 Task: Look for space in Quwaysinā, Egypt from 6th June, 2023 to 8th June, 2023 for 2 adults in price range Rs.7000 to Rs.12000. Place can be private room with 1  bedroom having 2 beds and 1 bathroom. Property type can be house, flat, guest house. Booking option can be shelf check-in. Required host language is English.
Action: Mouse moved to (483, 92)
Screenshot: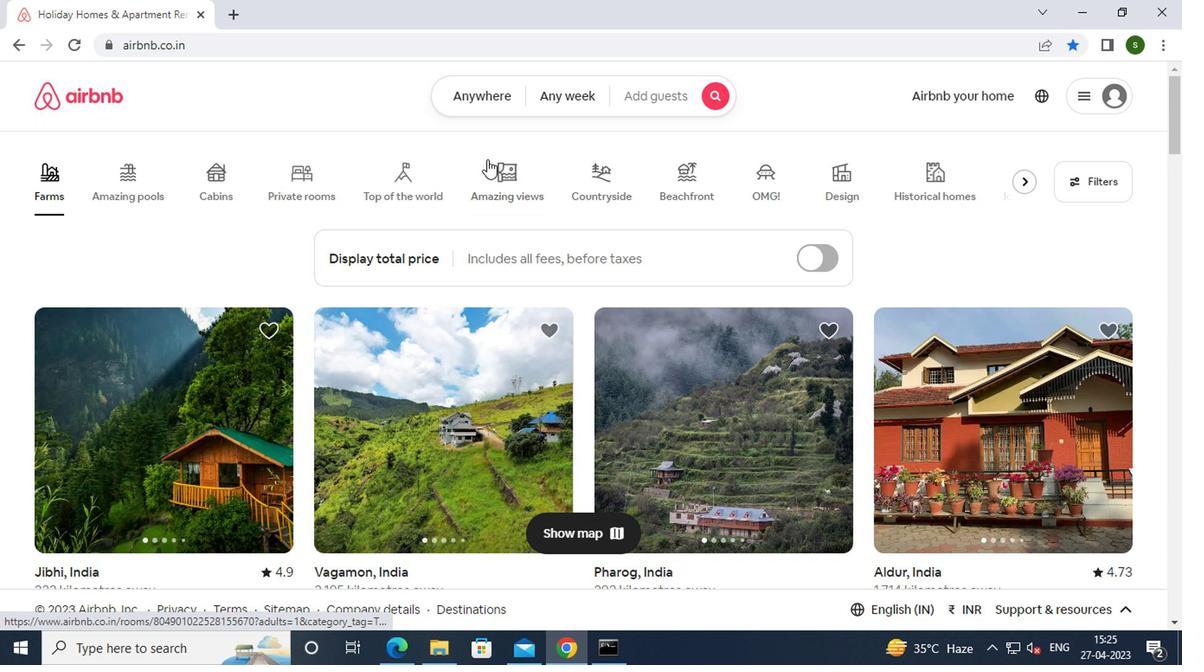 
Action: Mouse pressed left at (483, 92)
Screenshot: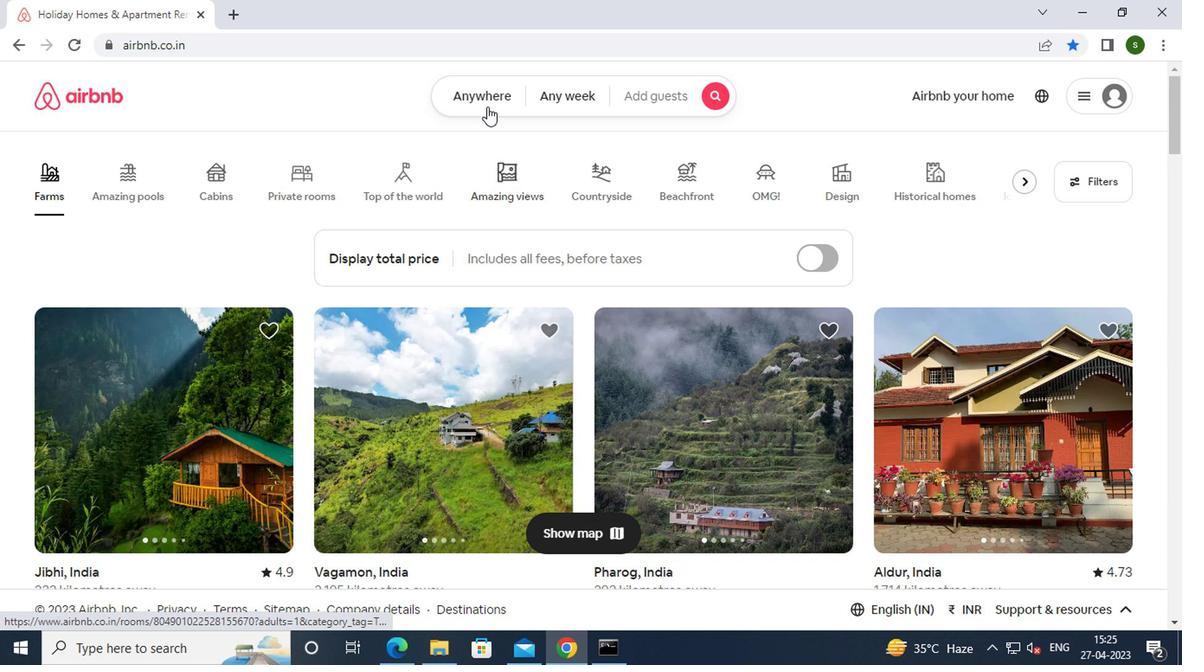 
Action: Mouse moved to (315, 157)
Screenshot: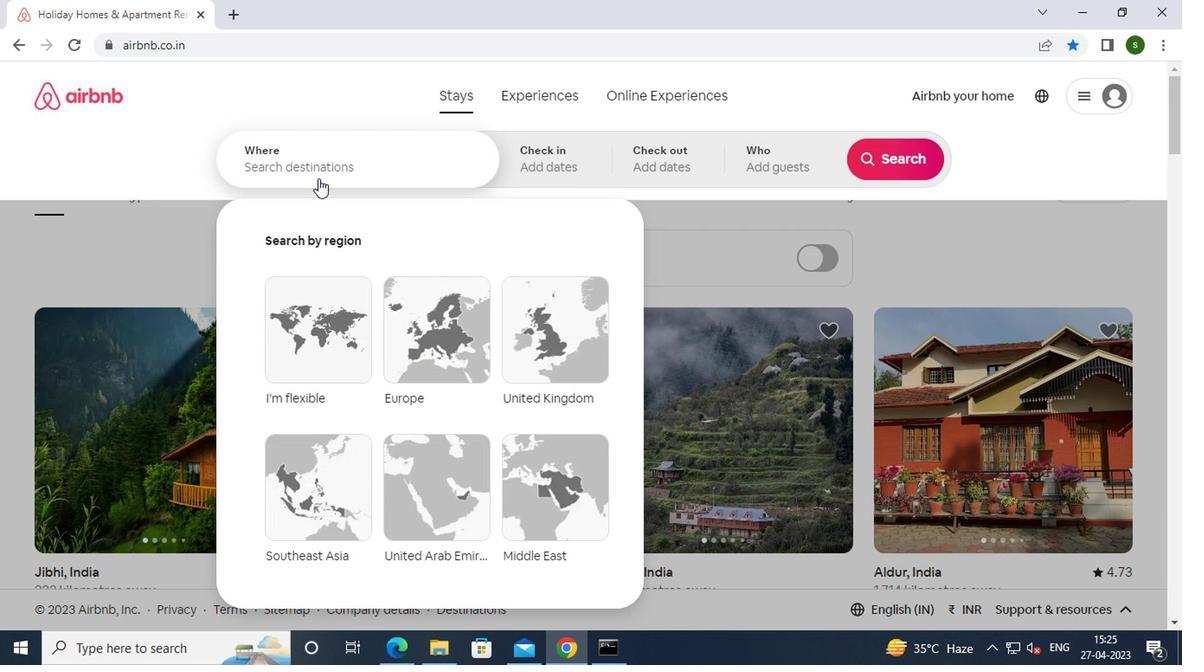 
Action: Mouse pressed left at (315, 157)
Screenshot: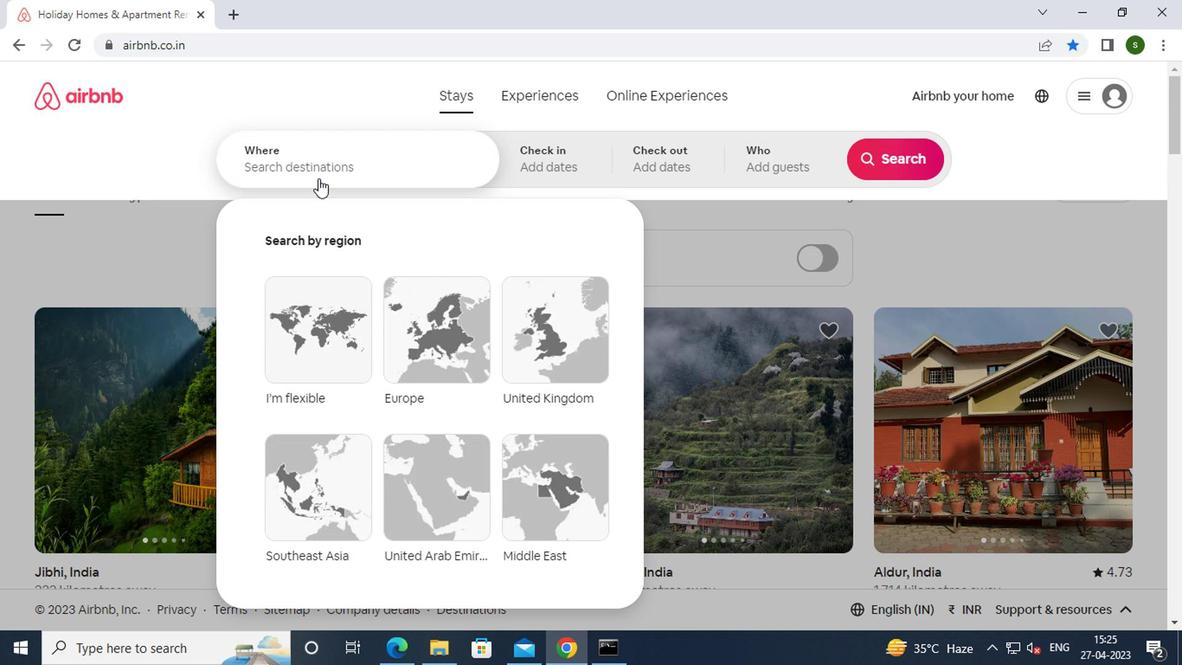 
Action: Key pressed q<Key.caps_lock>uwaysina,<Key.space><Key.caps_lock>e<Key.caps_lock>gypt<Key.enter>
Screenshot: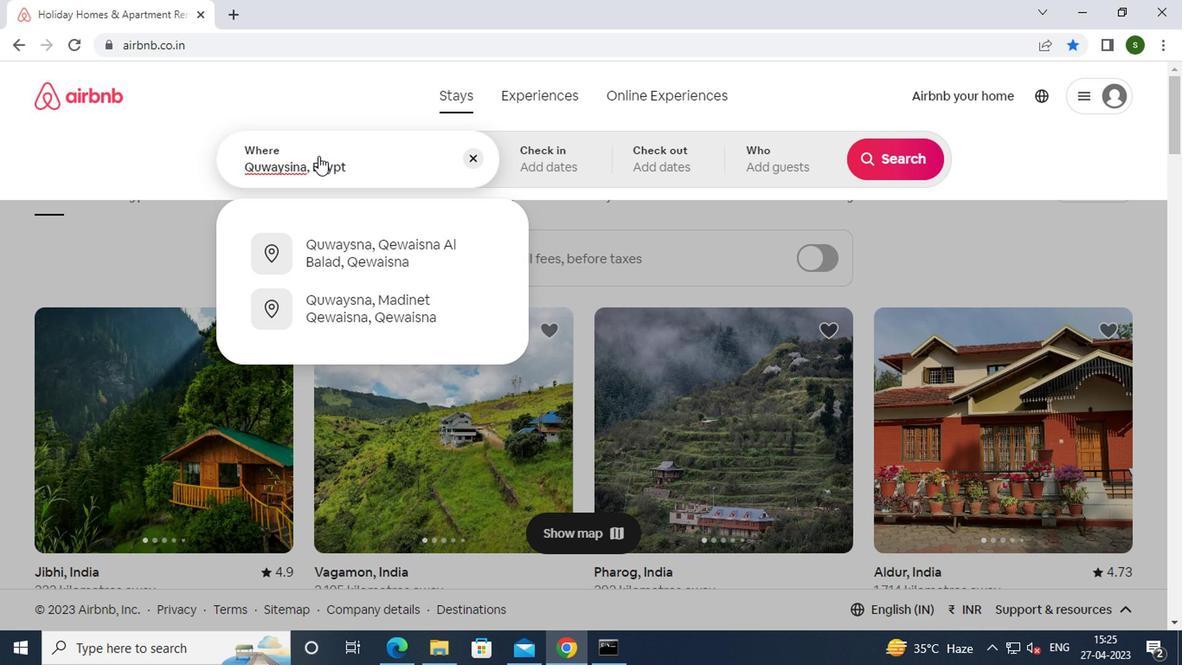 
Action: Mouse moved to (884, 298)
Screenshot: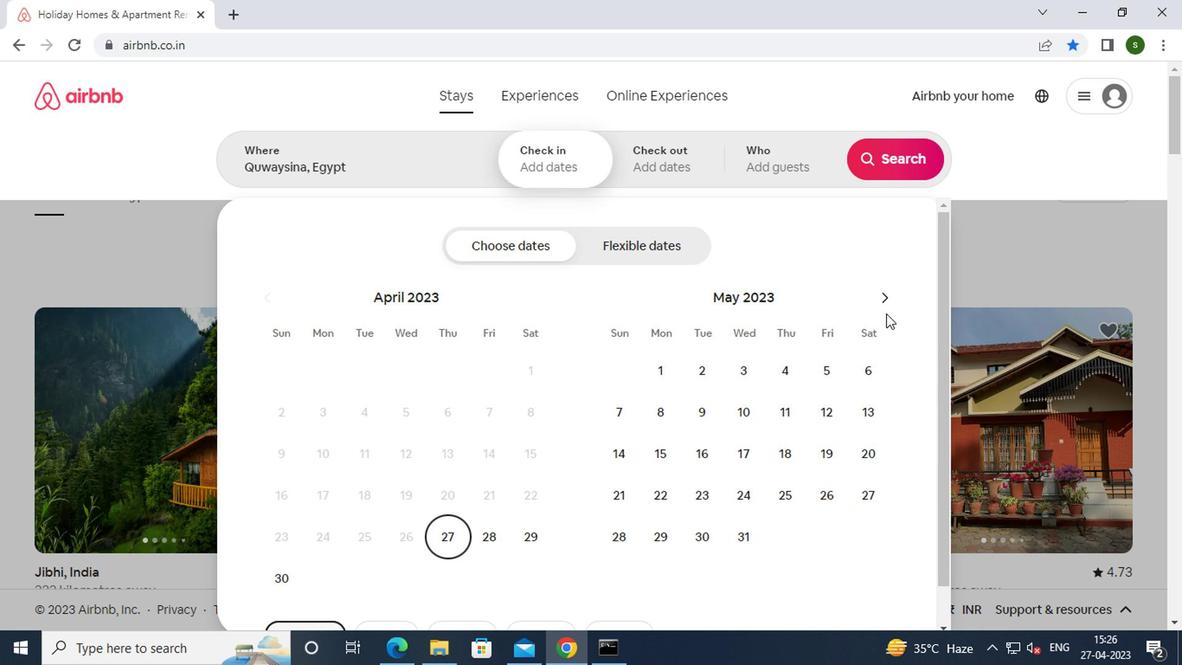 
Action: Mouse pressed left at (884, 298)
Screenshot: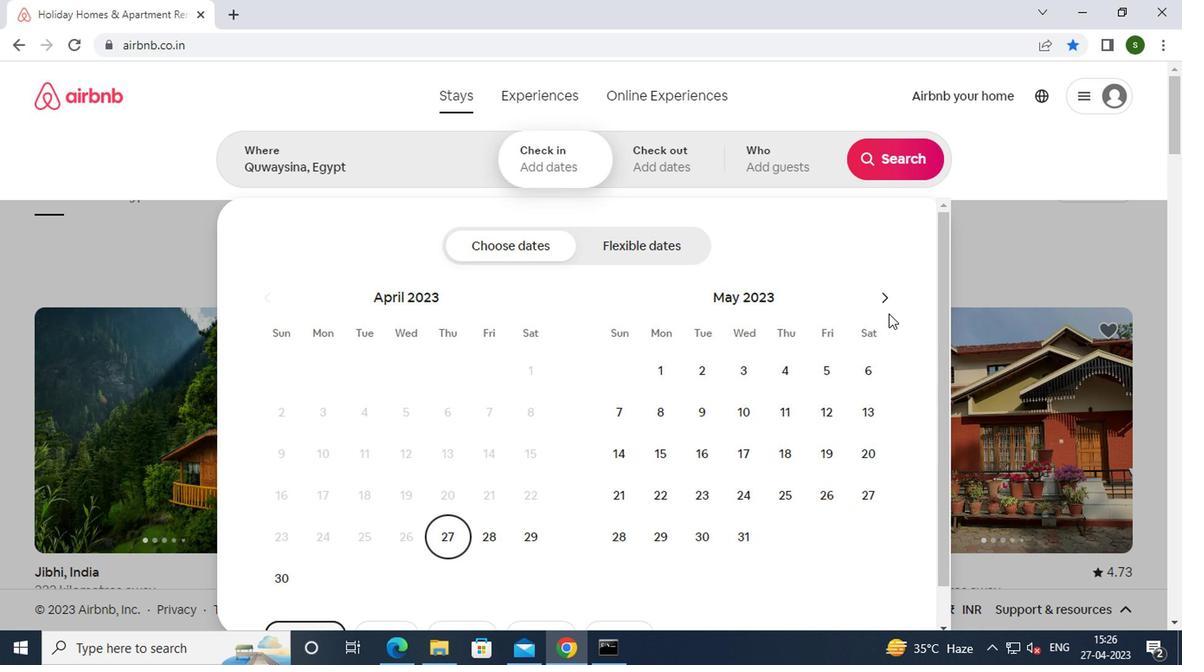 
Action: Mouse moved to (710, 409)
Screenshot: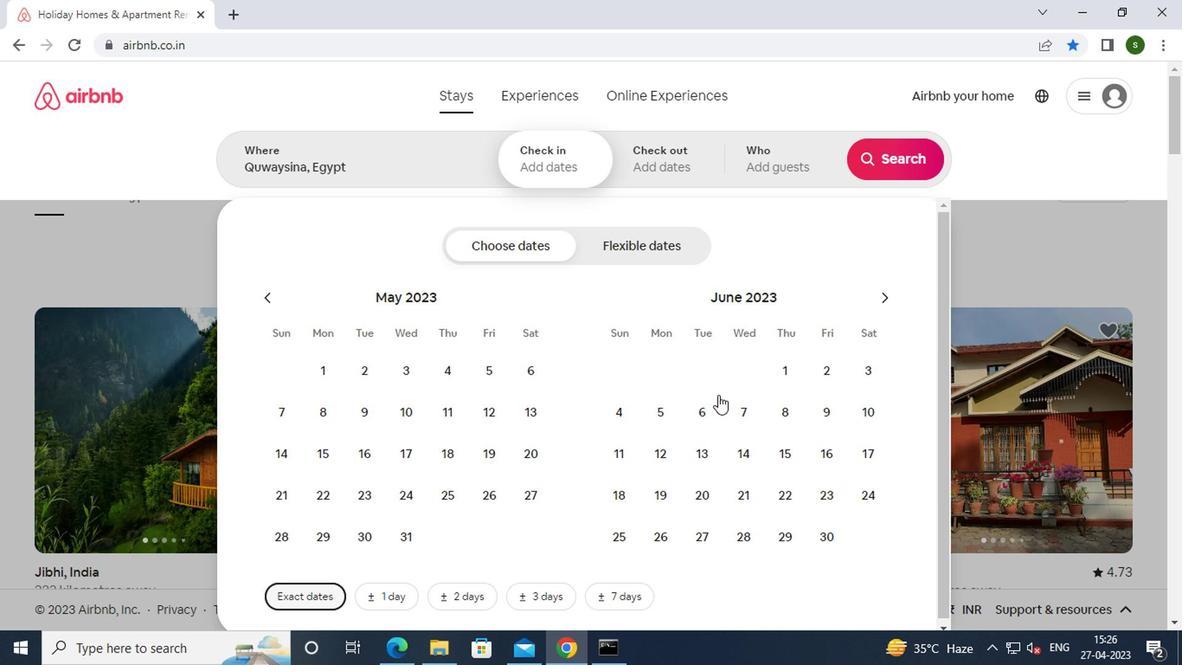
Action: Mouse pressed left at (710, 409)
Screenshot: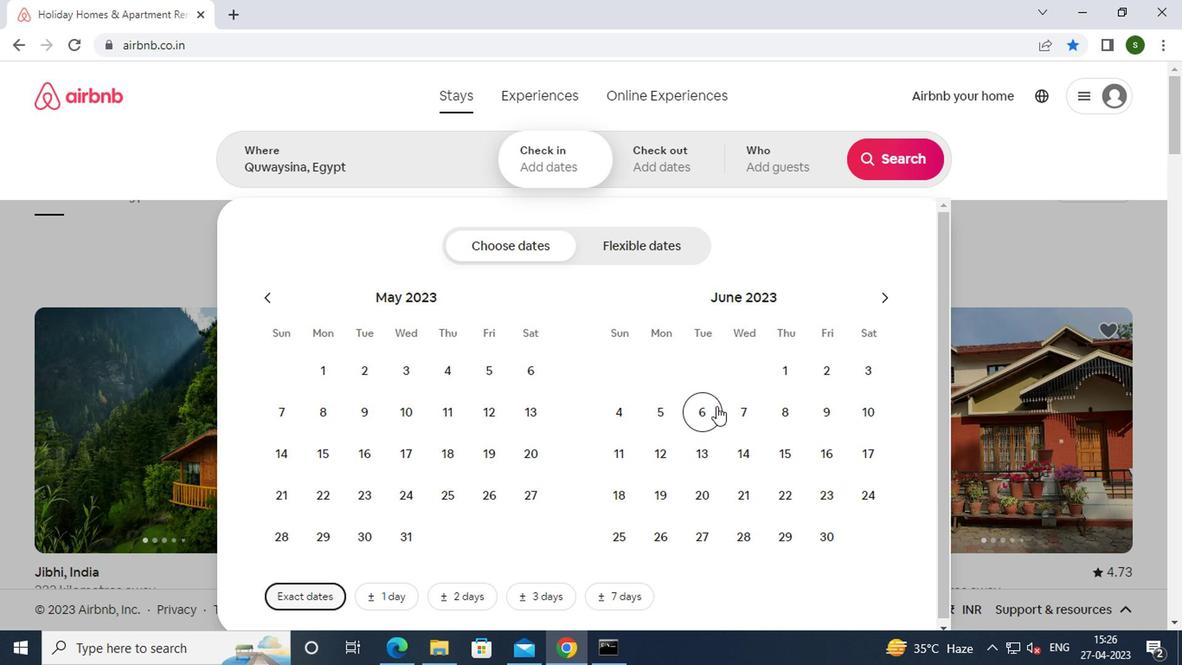 
Action: Mouse moved to (770, 416)
Screenshot: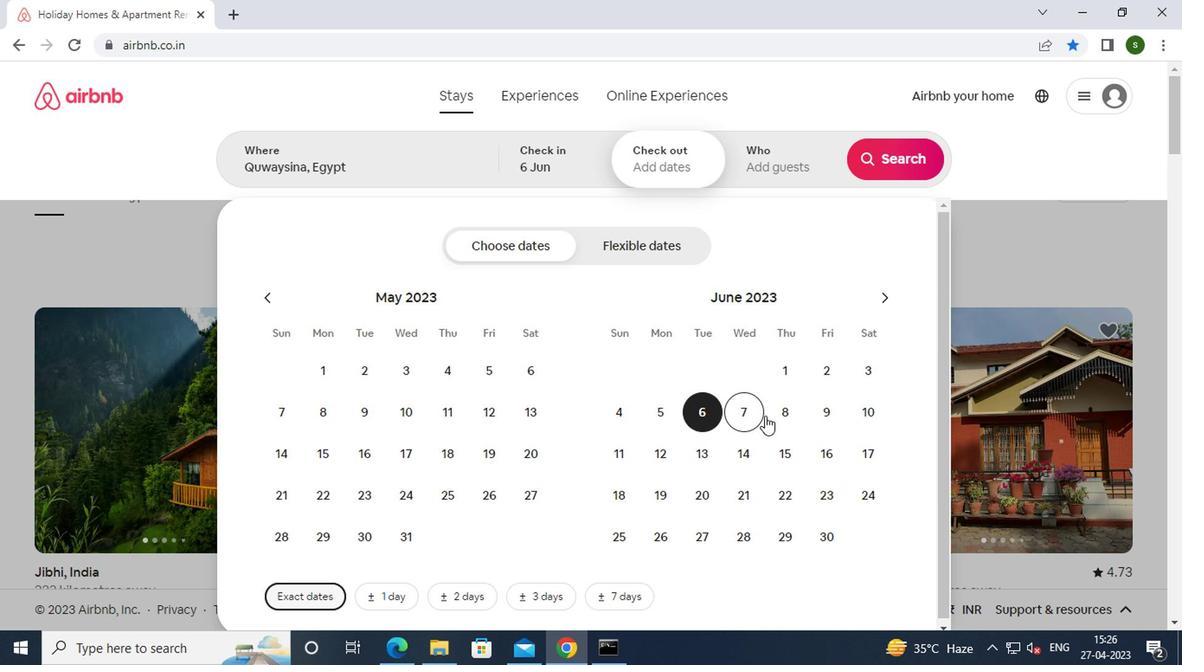 
Action: Mouse pressed left at (770, 416)
Screenshot: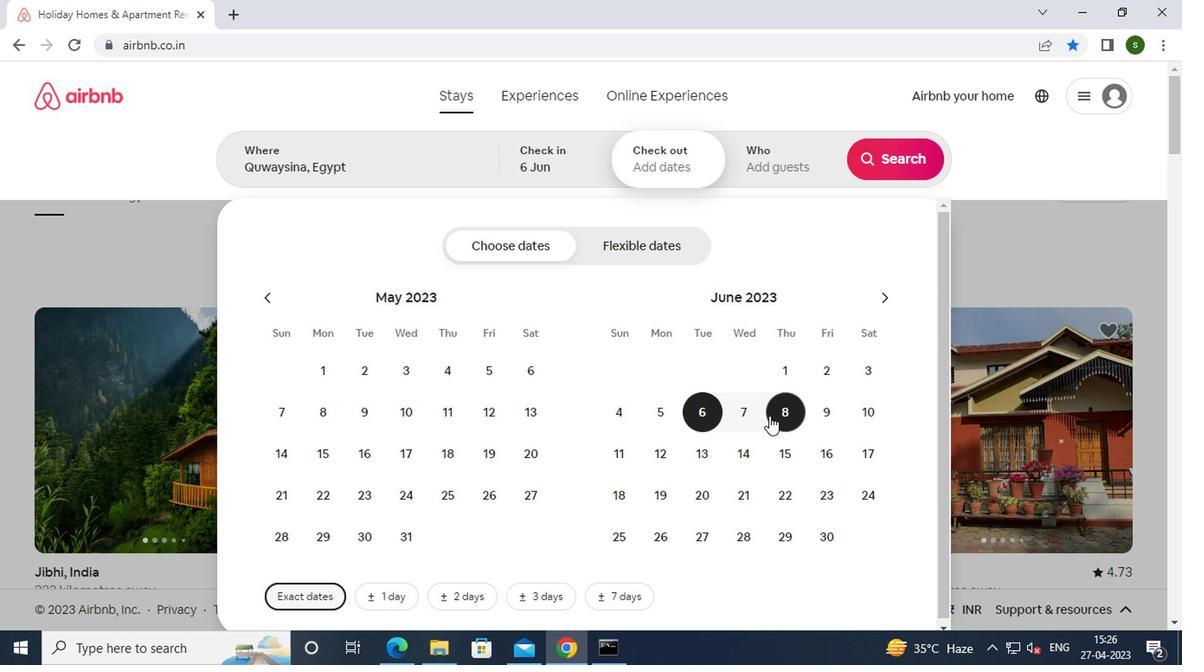 
Action: Mouse moved to (783, 160)
Screenshot: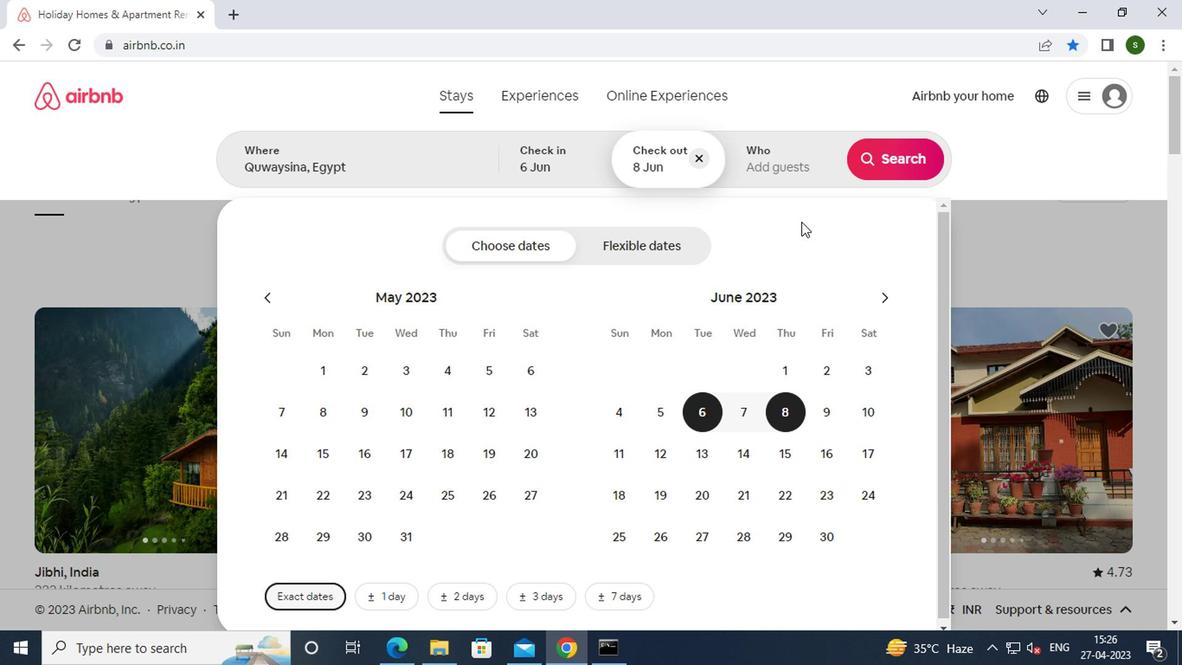 
Action: Mouse pressed left at (783, 160)
Screenshot: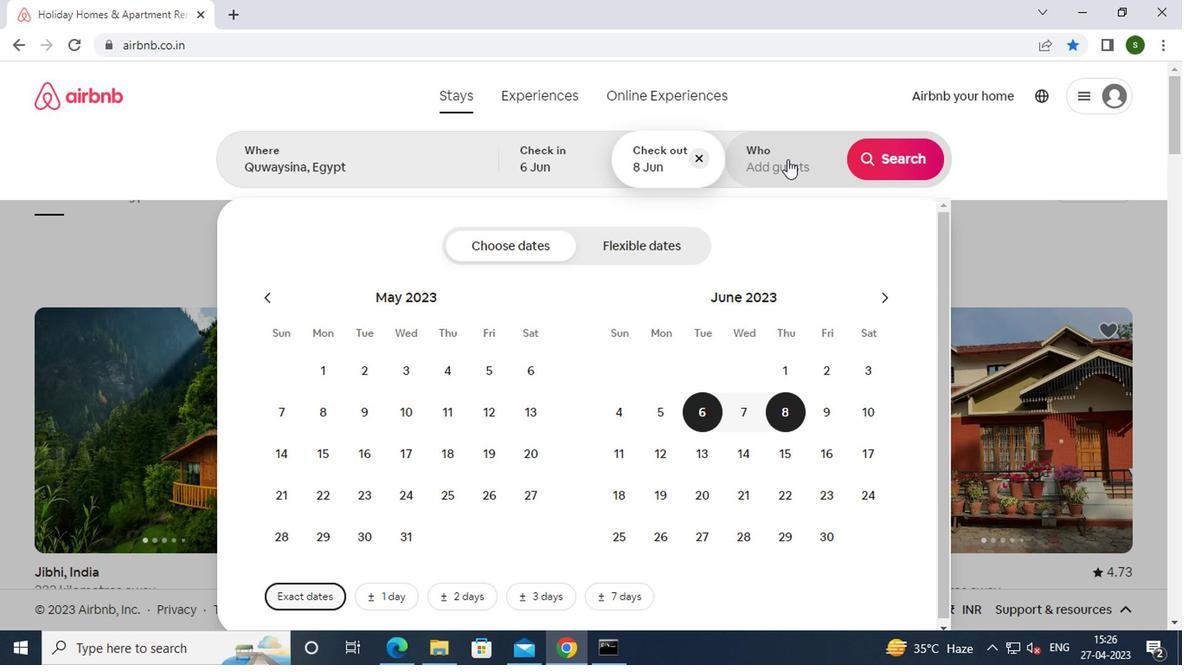 
Action: Mouse moved to (899, 254)
Screenshot: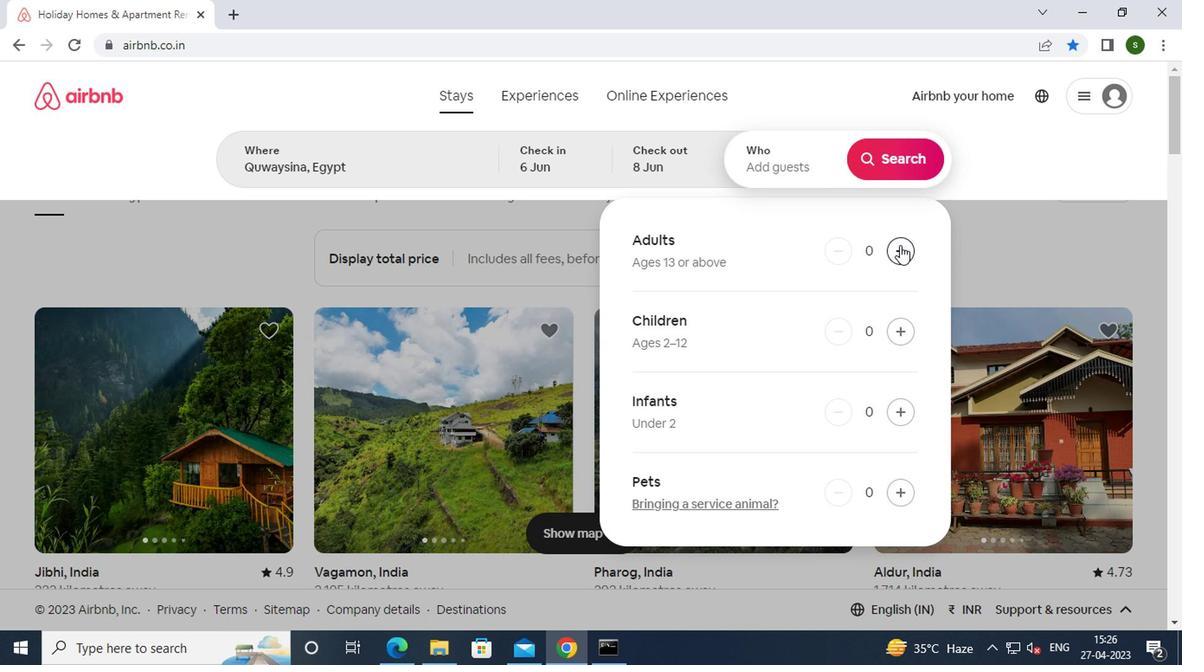 
Action: Mouse pressed left at (899, 254)
Screenshot: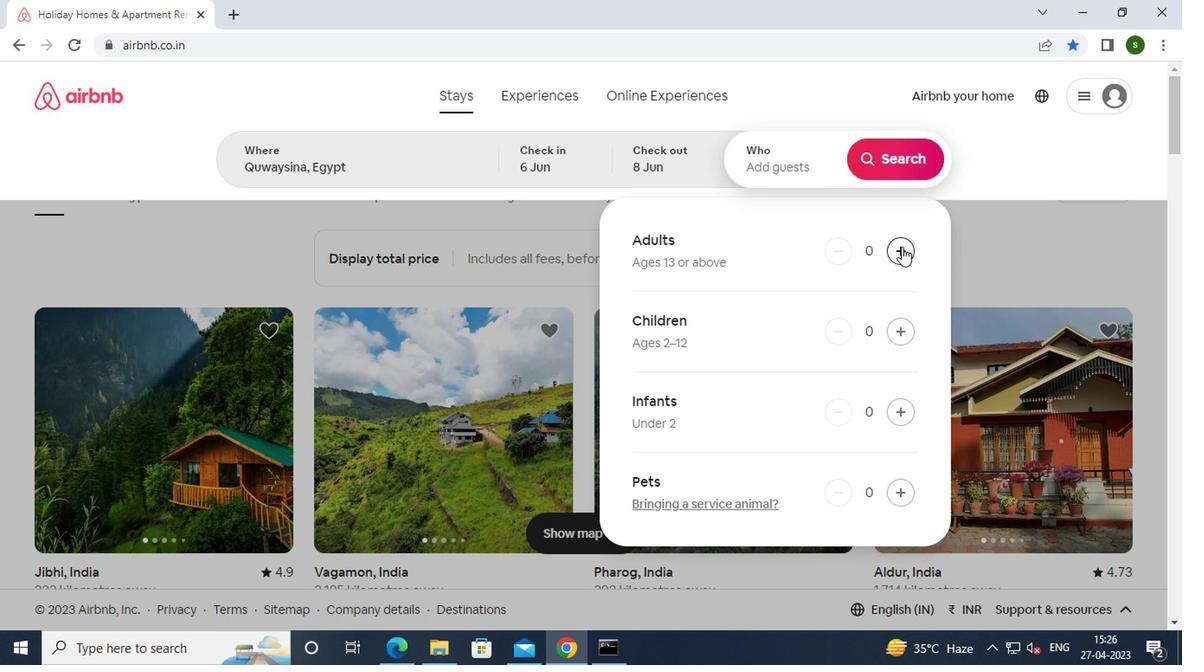
Action: Mouse pressed left at (899, 254)
Screenshot: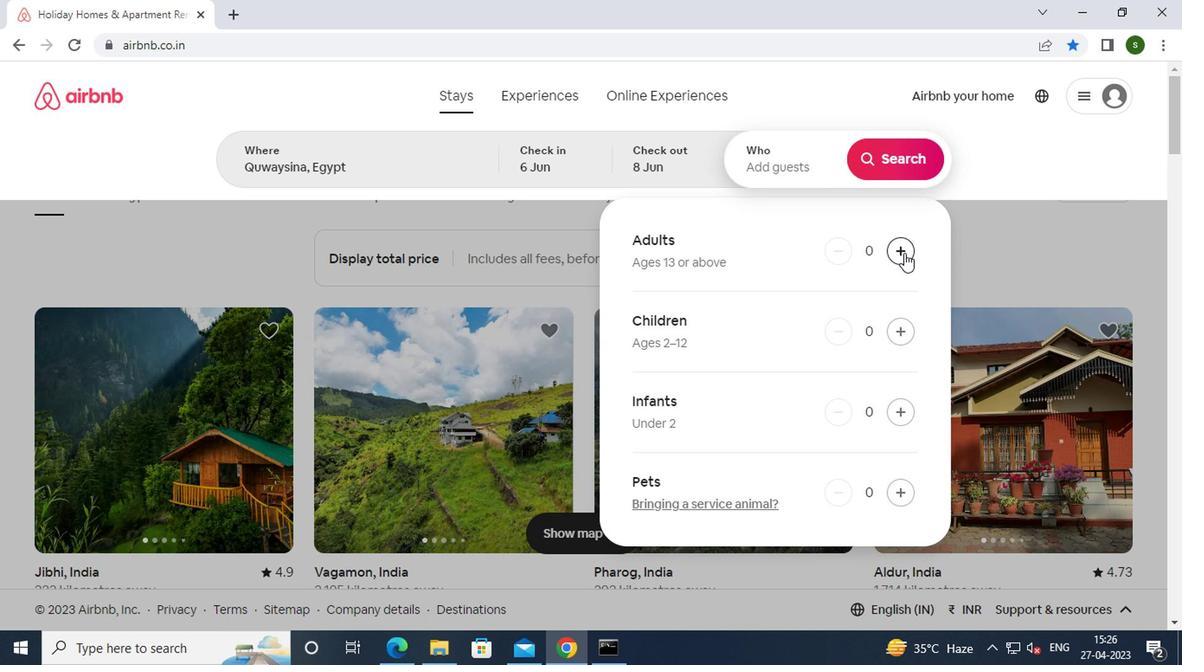 
Action: Mouse moved to (916, 168)
Screenshot: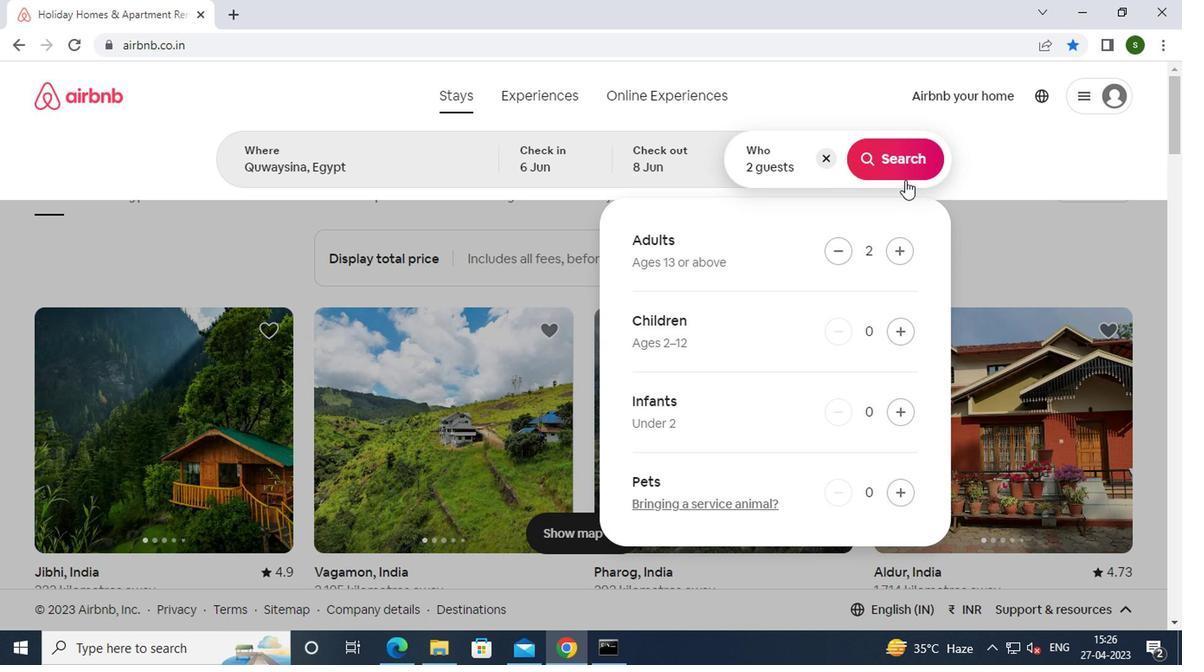 
Action: Mouse pressed left at (916, 168)
Screenshot: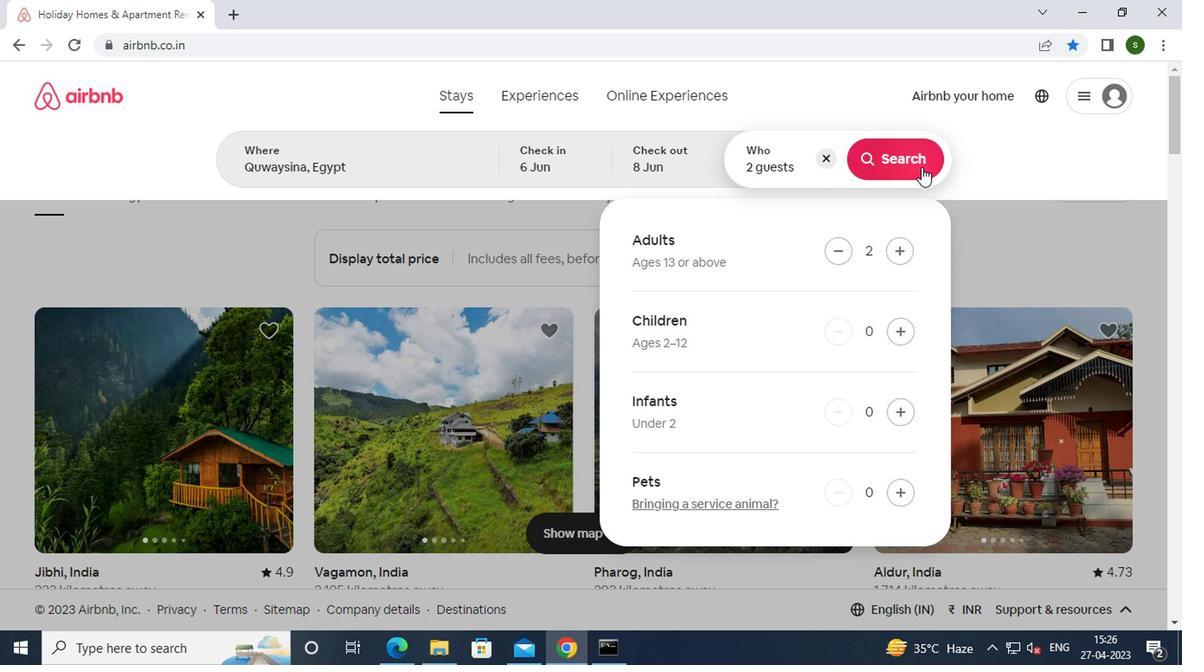 
Action: Mouse moved to (1093, 175)
Screenshot: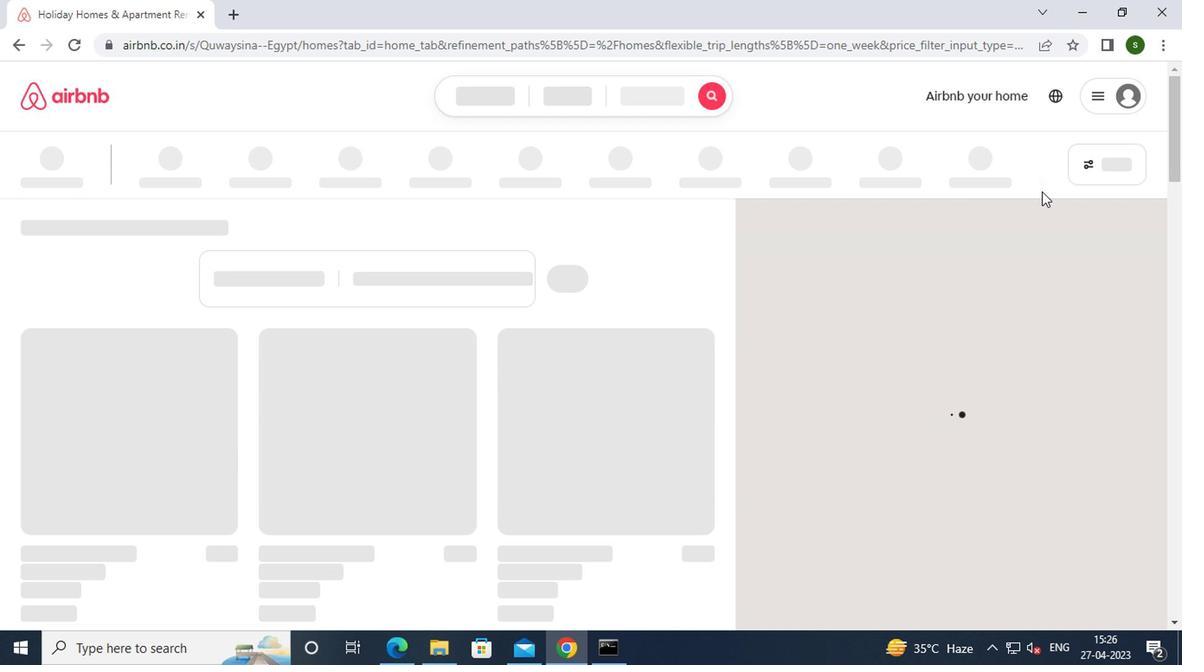 
Action: Mouse pressed left at (1093, 175)
Screenshot: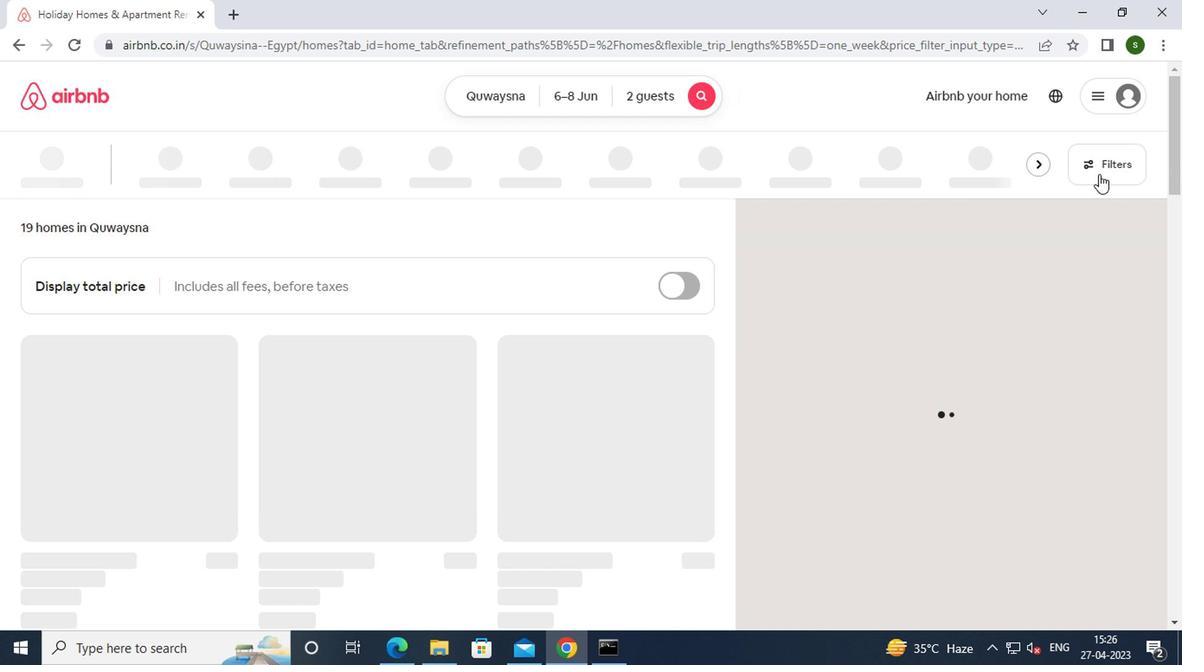 
Action: Mouse moved to (504, 372)
Screenshot: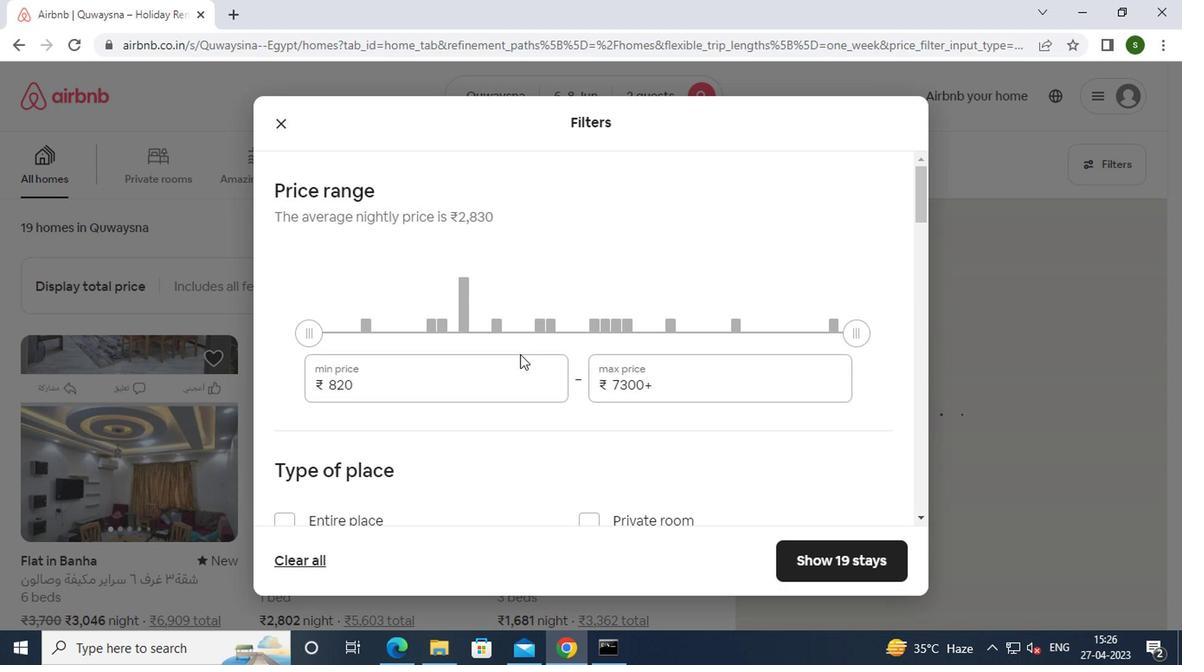 
Action: Mouse pressed left at (504, 372)
Screenshot: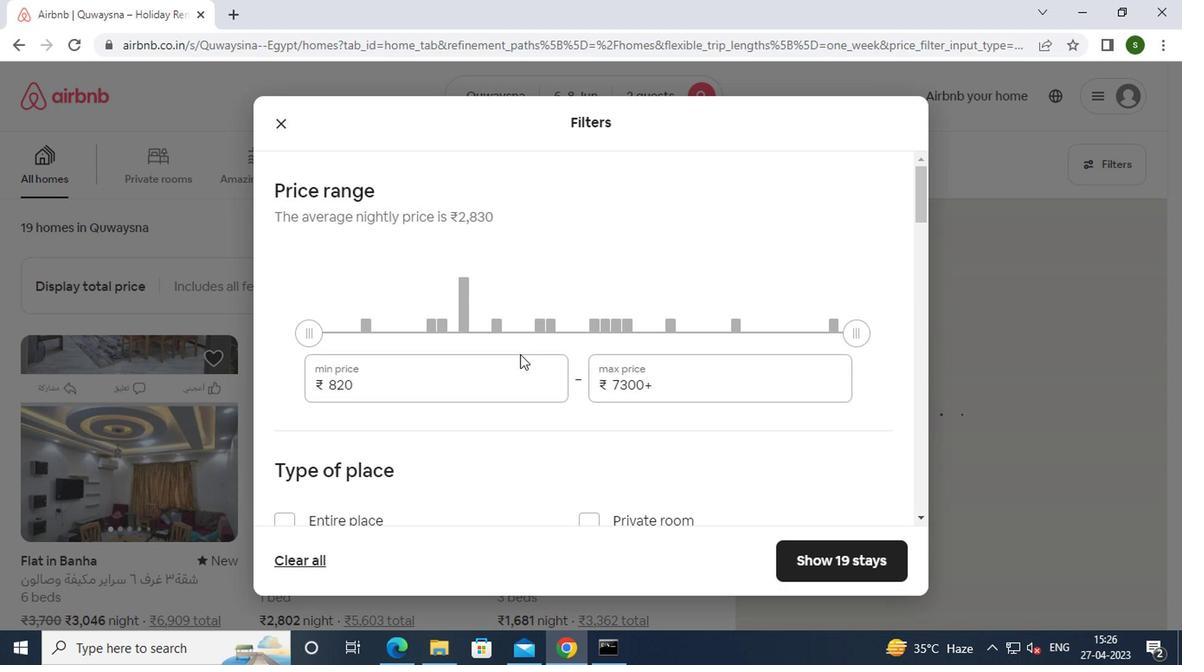 
Action: Mouse moved to (504, 373)
Screenshot: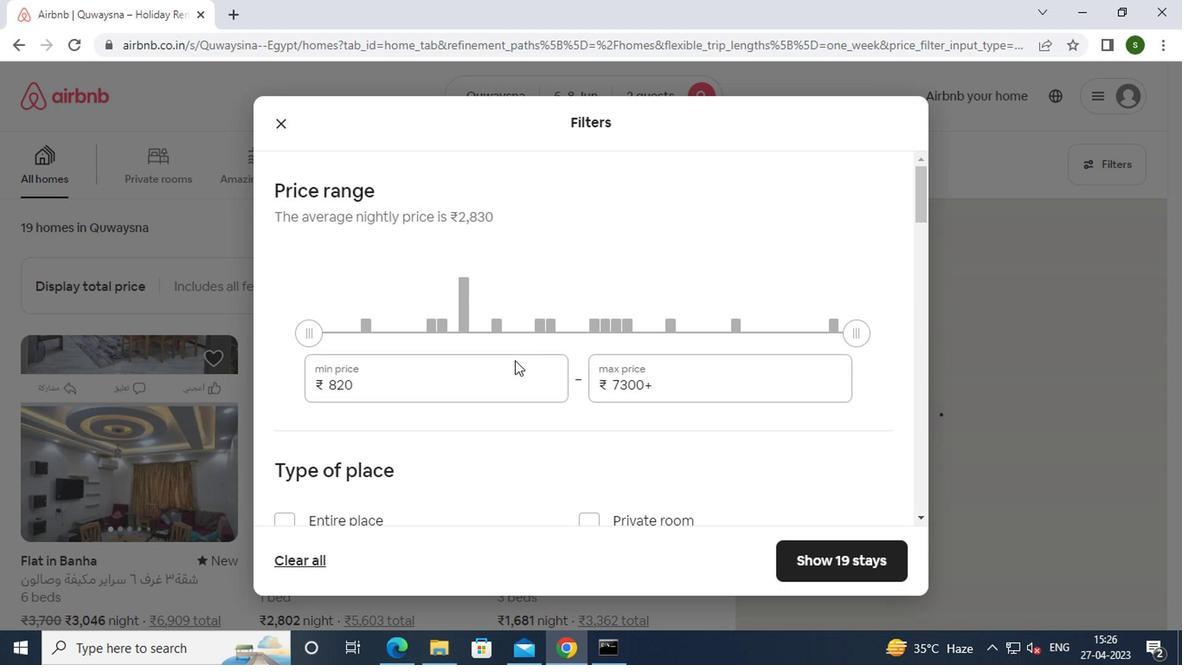 
Action: Key pressed <Key.backspace><Key.backspace><Key.backspace>7000
Screenshot: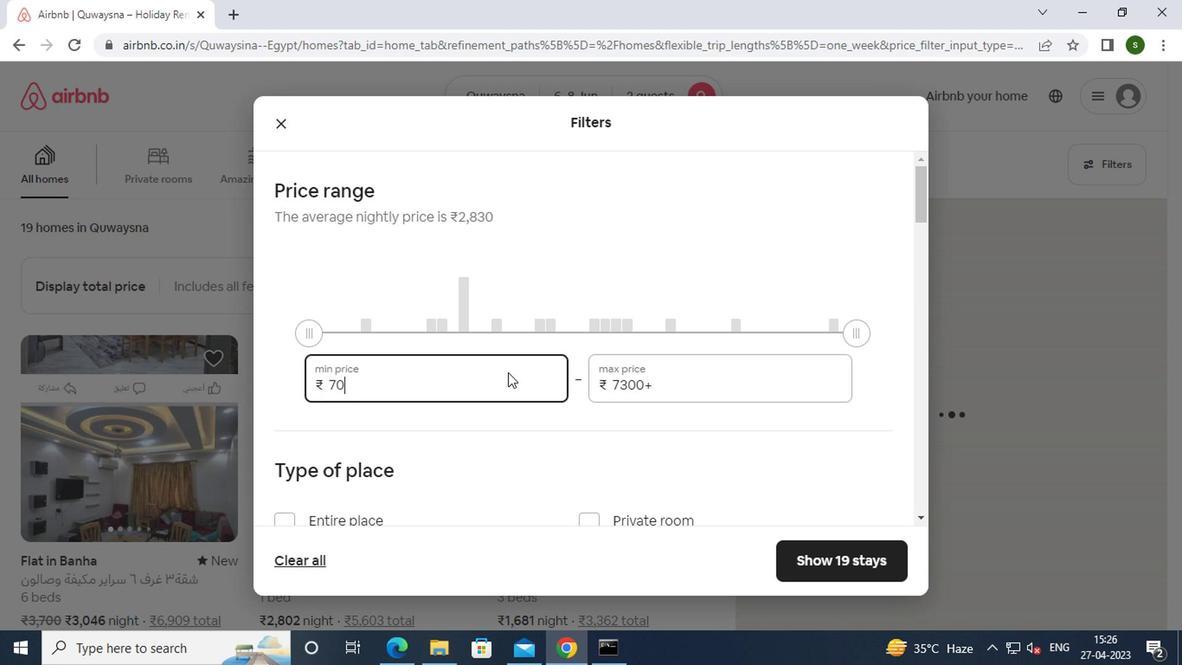 
Action: Mouse moved to (677, 379)
Screenshot: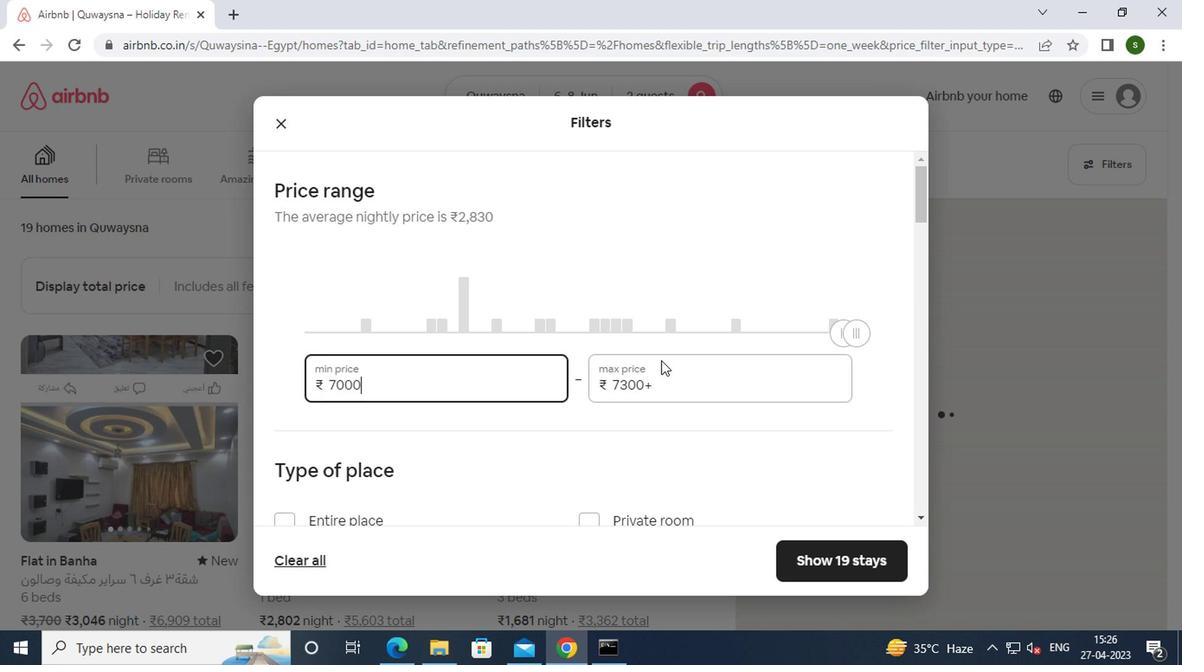 
Action: Mouse pressed left at (677, 379)
Screenshot: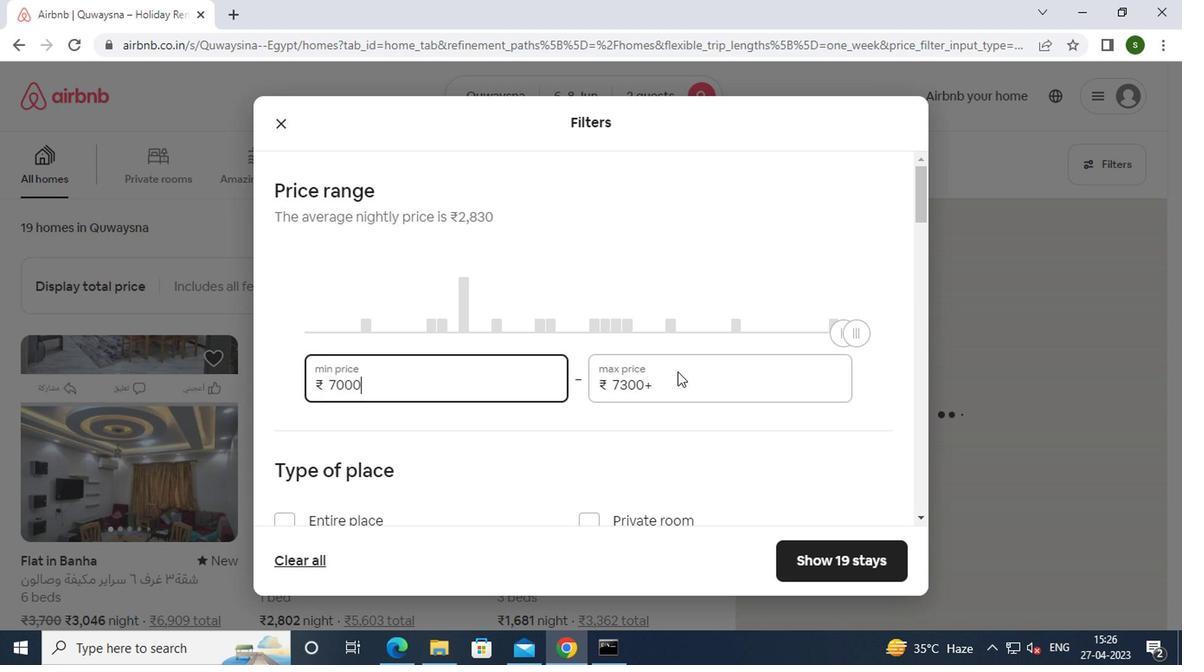 
Action: Key pressed <Key.backspace><Key.backspace><Key.backspace><Key.backspace><Key.backspace><Key.backspace><Key.backspace><Key.backspace><Key.backspace><Key.backspace><Key.backspace><Key.backspace><Key.backspace><Key.backspace>12000
Screenshot: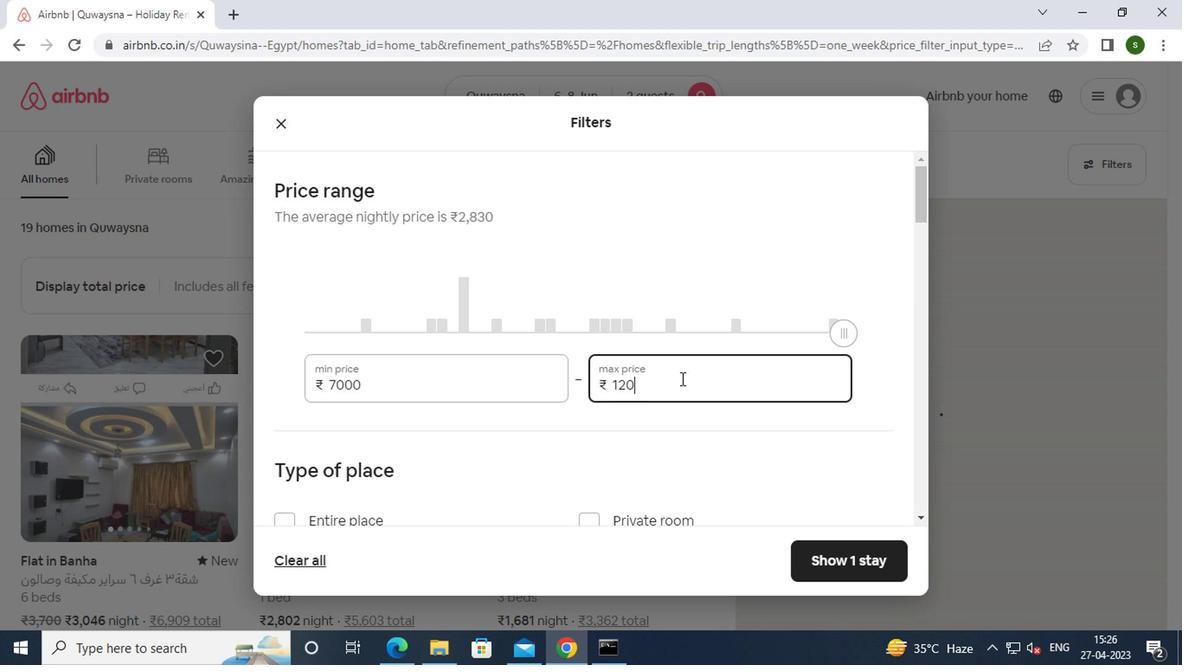 
Action: Mouse moved to (535, 414)
Screenshot: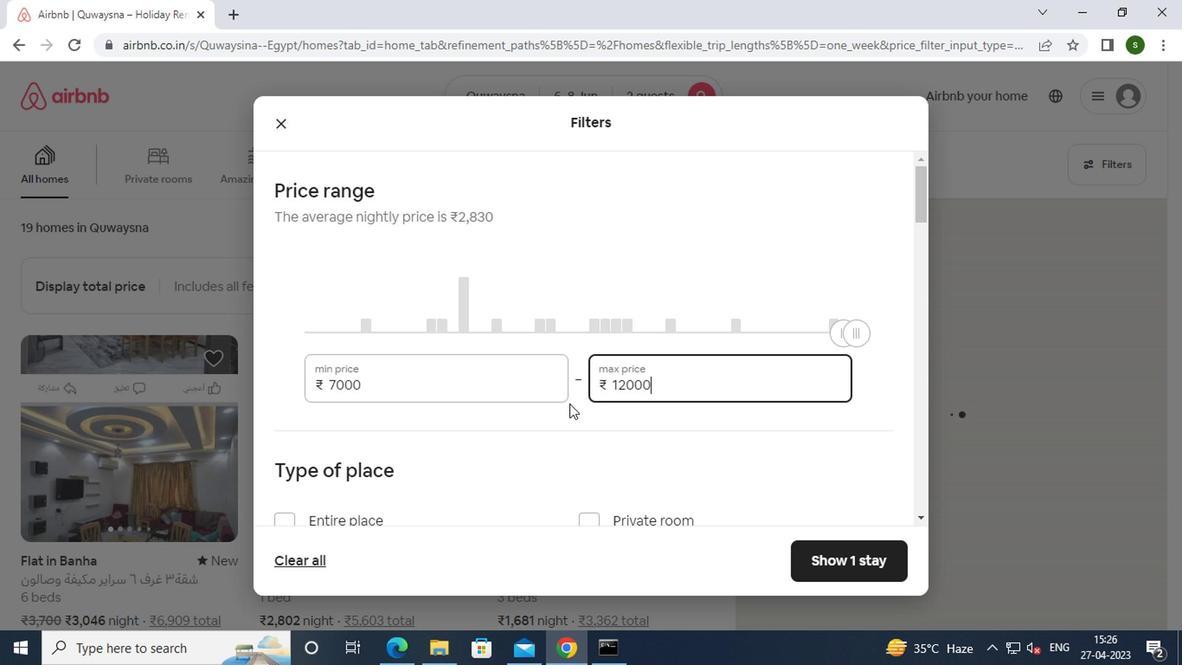 
Action: Mouse scrolled (535, 413) with delta (0, 0)
Screenshot: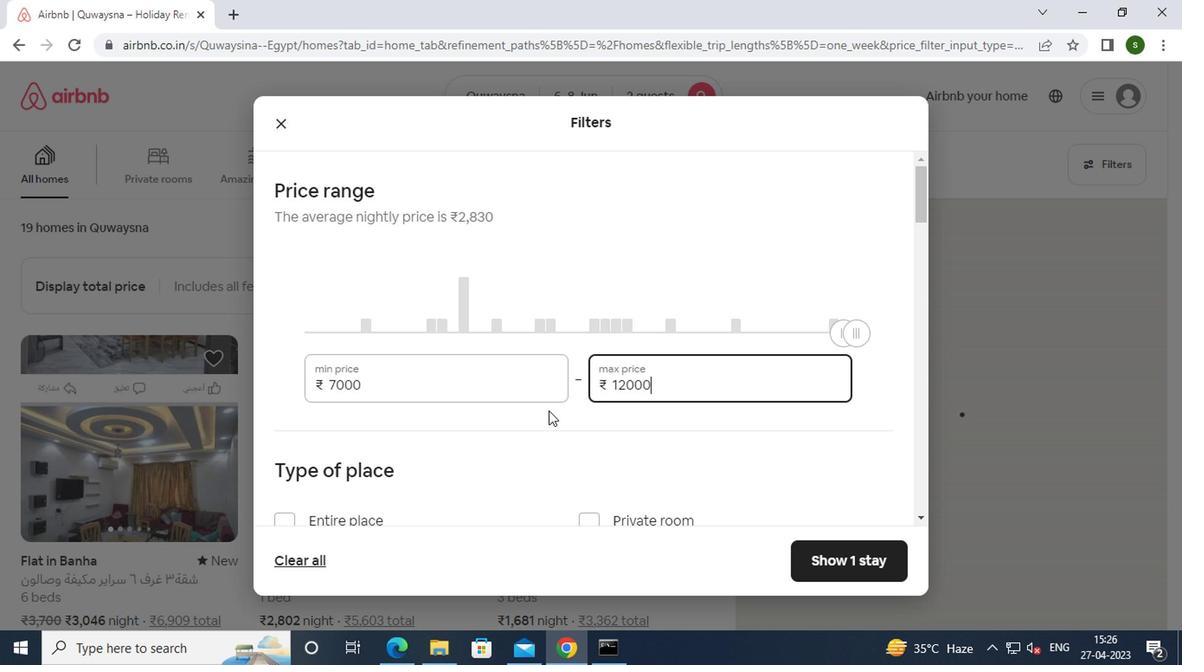 
Action: Mouse moved to (589, 437)
Screenshot: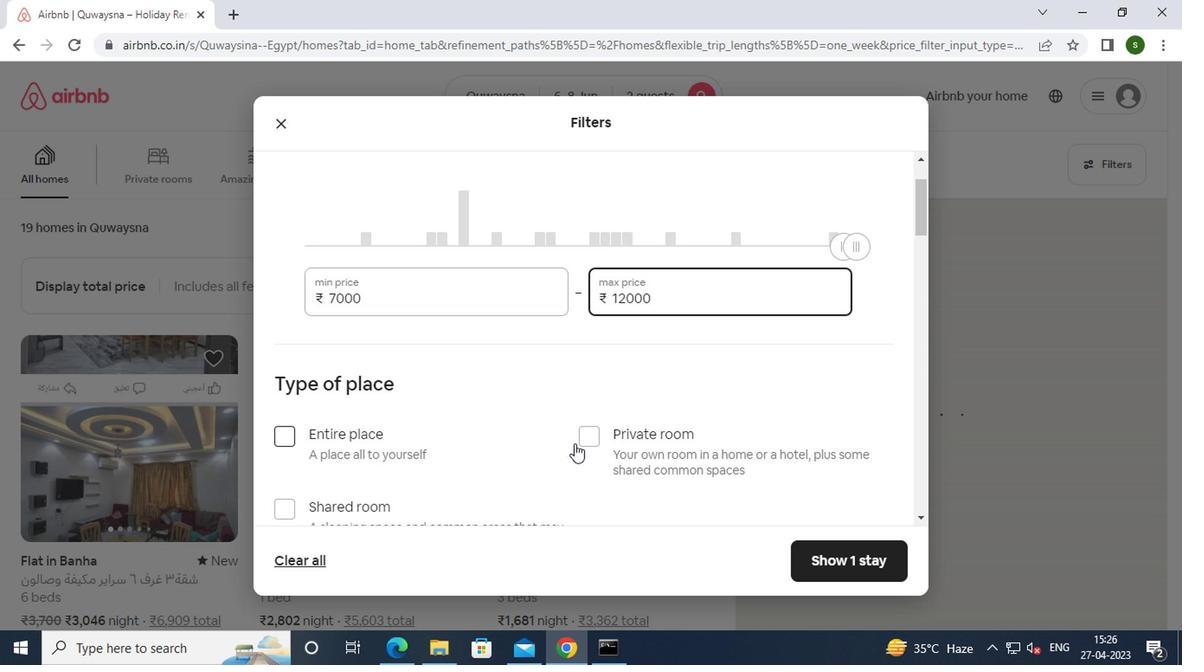 
Action: Mouse pressed left at (589, 437)
Screenshot: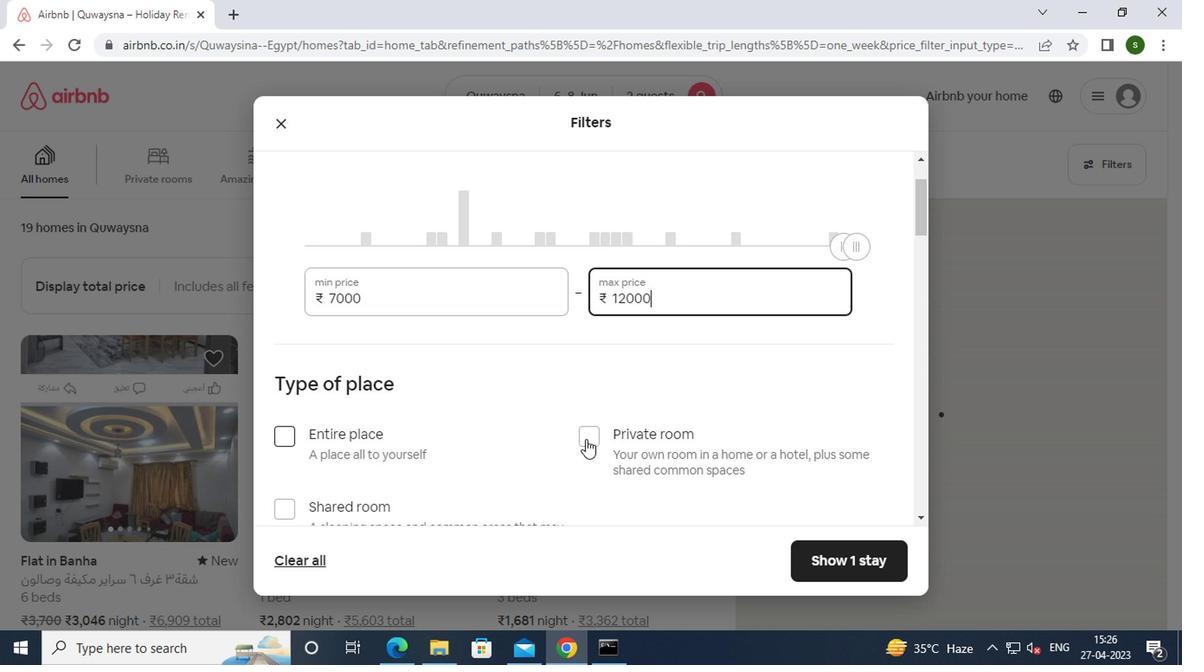 
Action: Mouse moved to (472, 375)
Screenshot: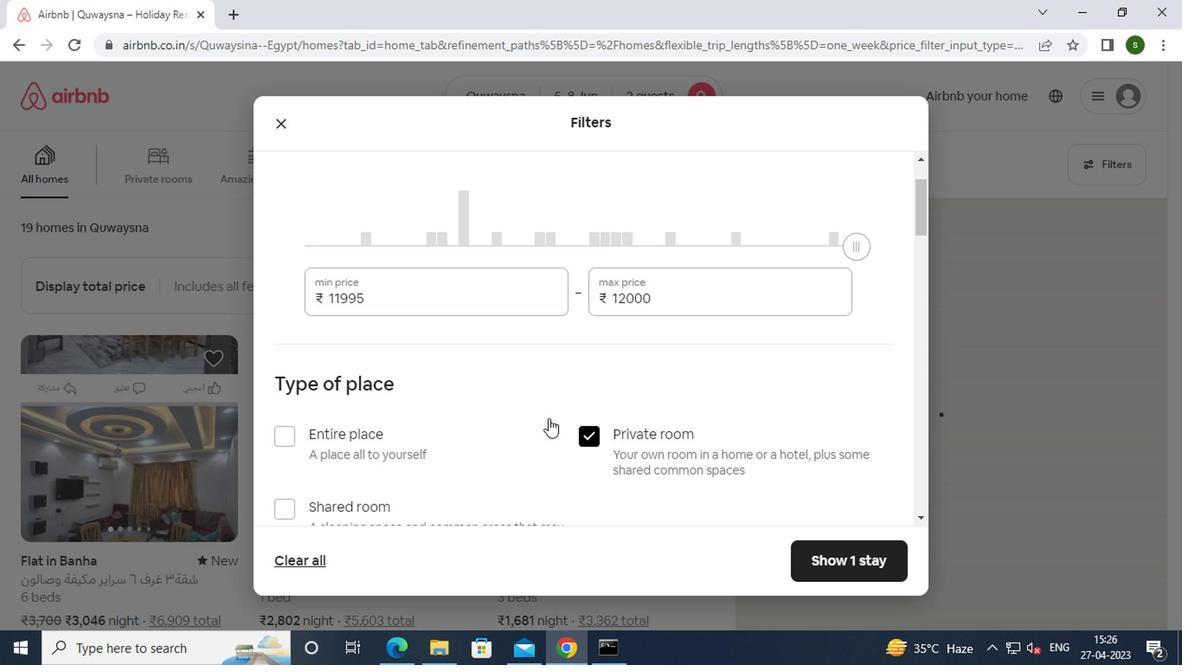 
Action: Mouse scrolled (472, 374) with delta (0, 0)
Screenshot: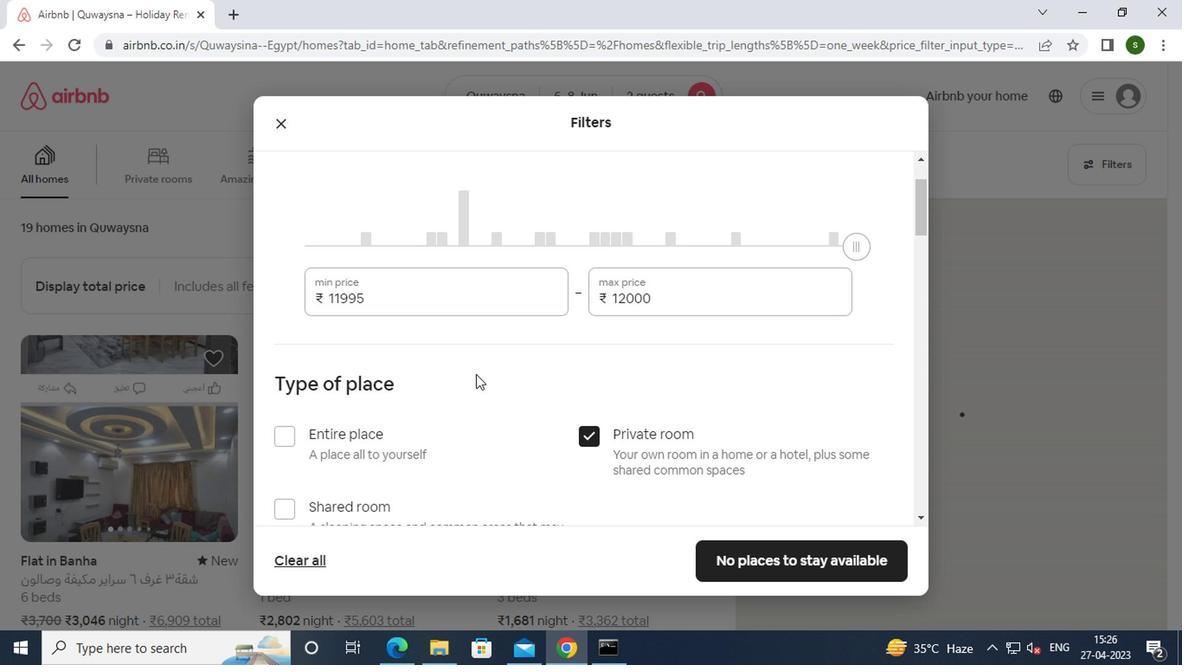 
Action: Mouse scrolled (472, 374) with delta (0, 0)
Screenshot: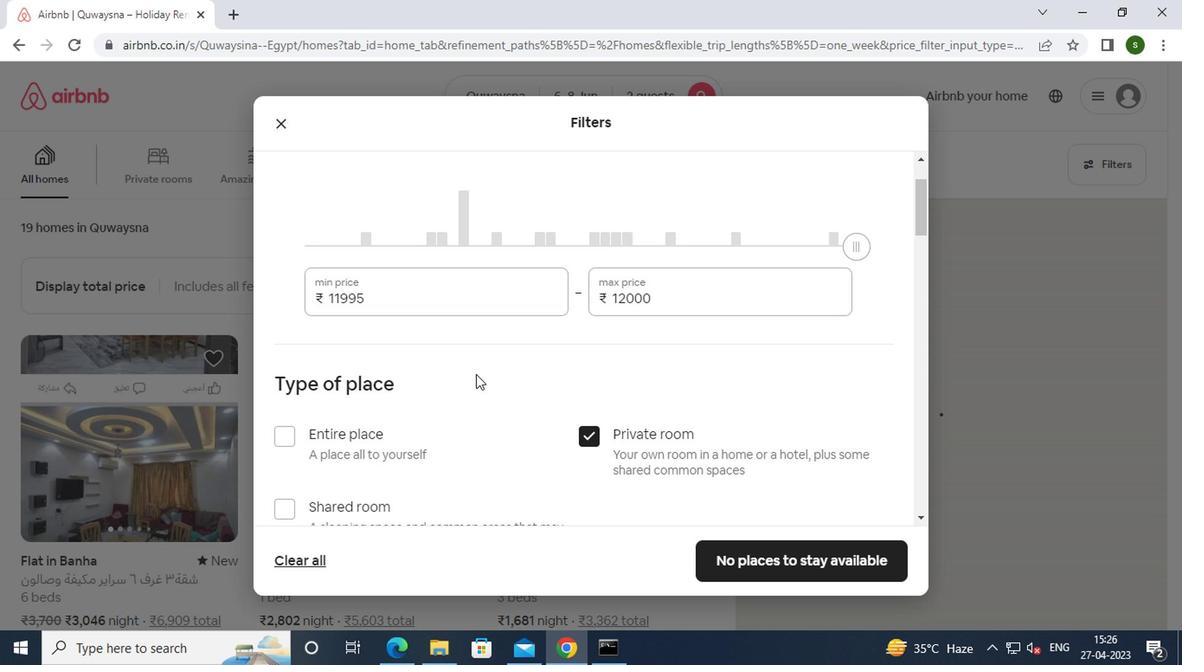 
Action: Mouse scrolled (472, 374) with delta (0, 0)
Screenshot: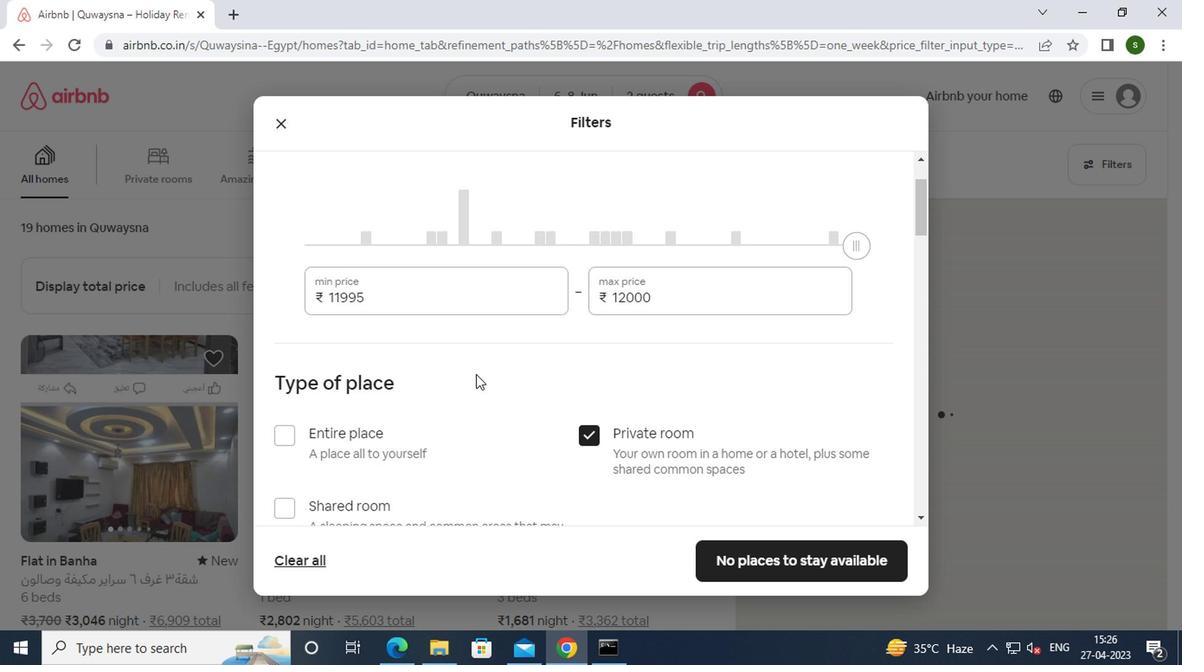 
Action: Mouse moved to (384, 465)
Screenshot: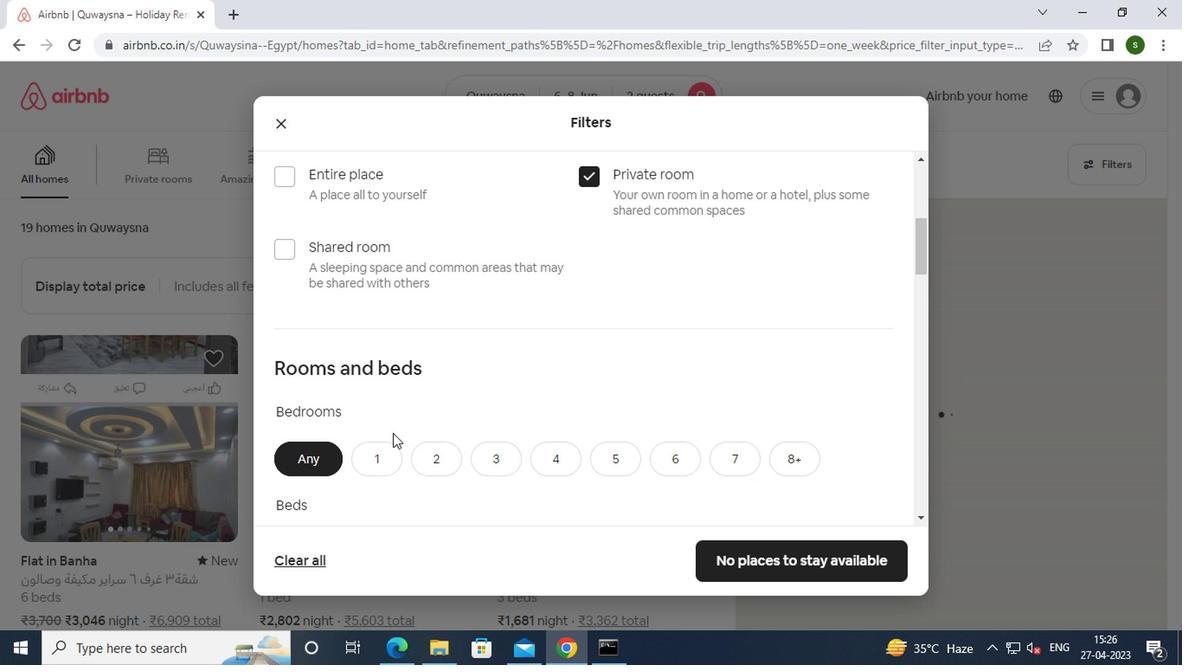 
Action: Mouse pressed left at (384, 465)
Screenshot: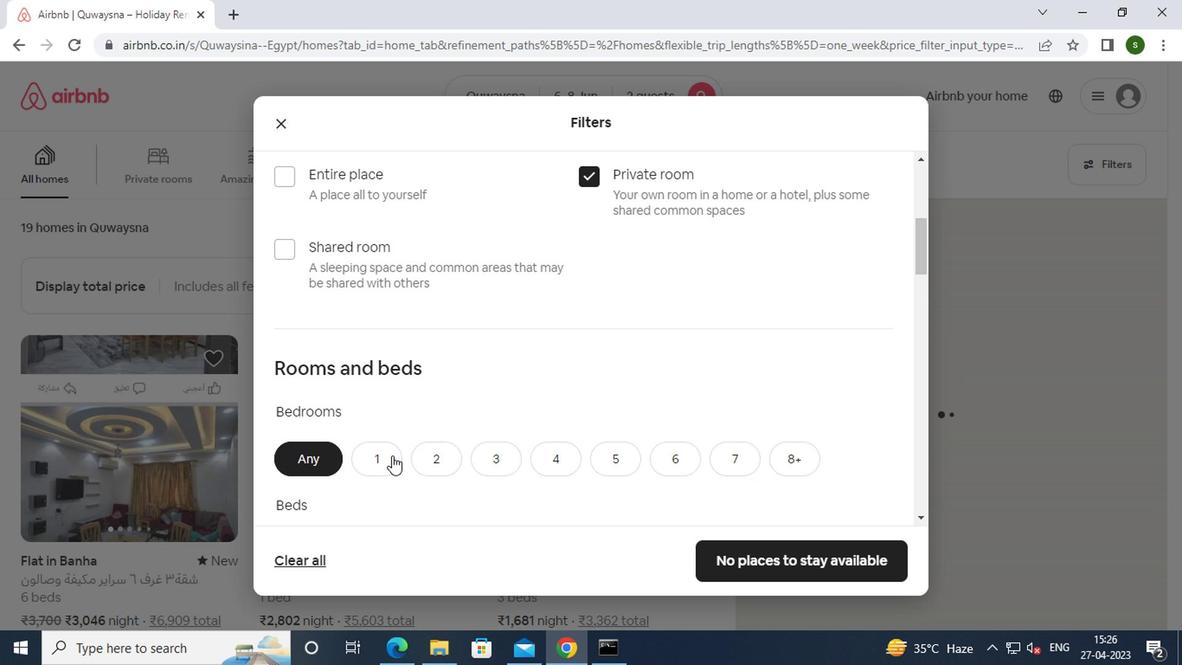 
Action: Mouse moved to (412, 349)
Screenshot: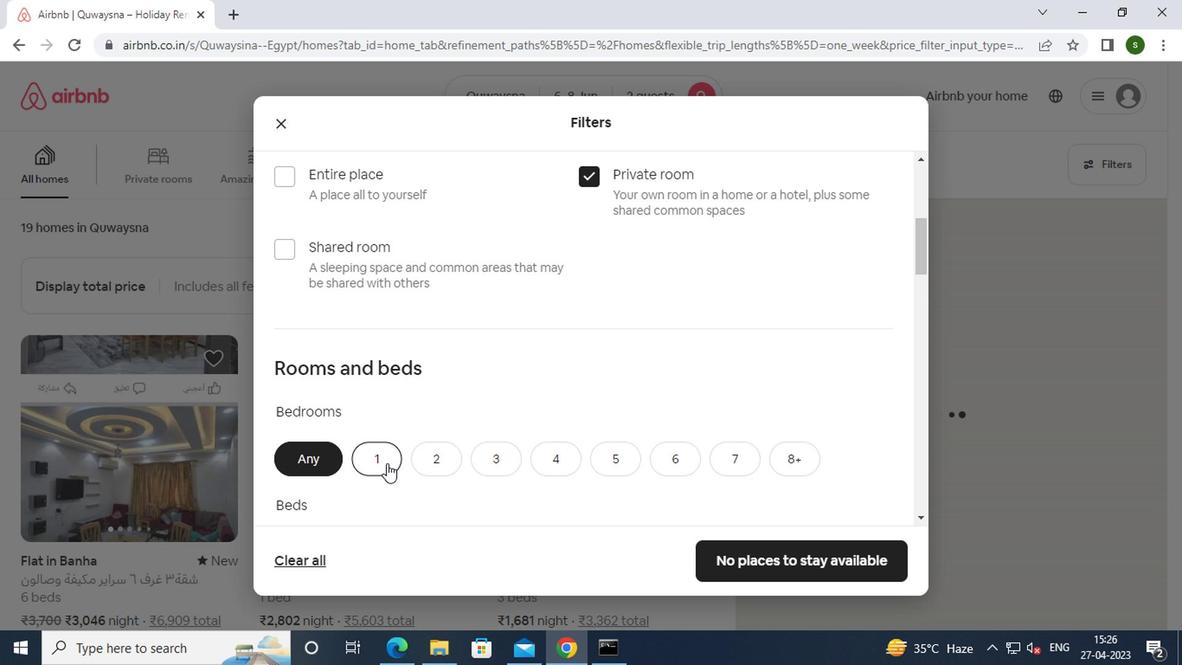 
Action: Mouse scrolled (412, 347) with delta (0, -1)
Screenshot: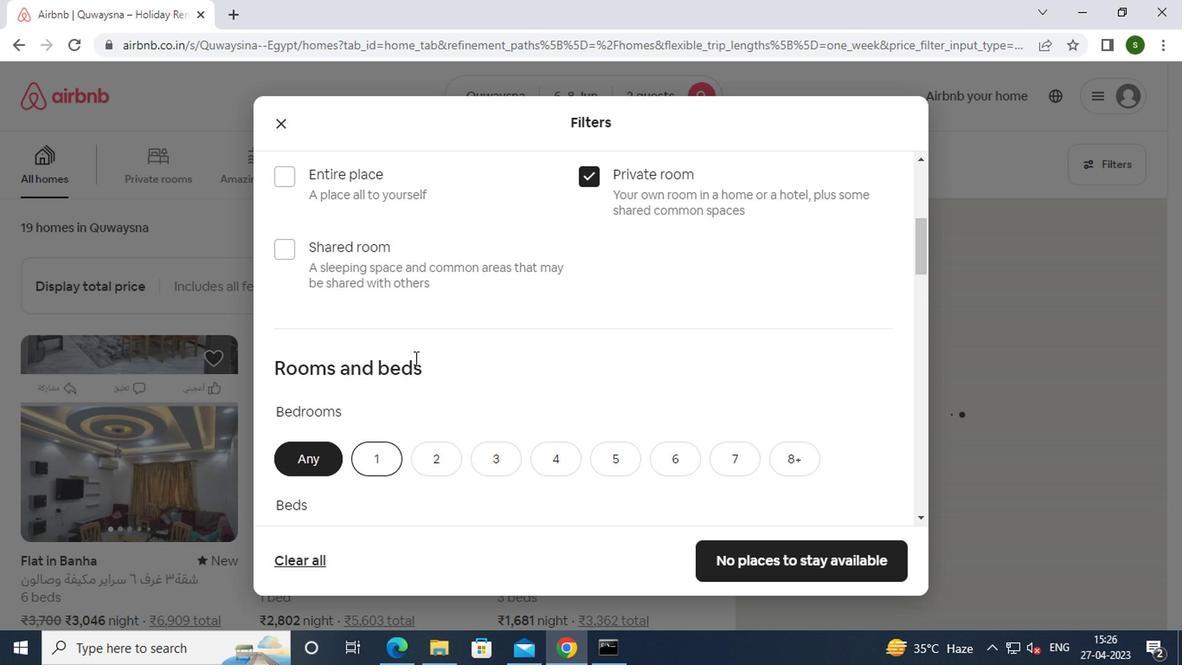 
Action: Mouse scrolled (412, 347) with delta (0, -1)
Screenshot: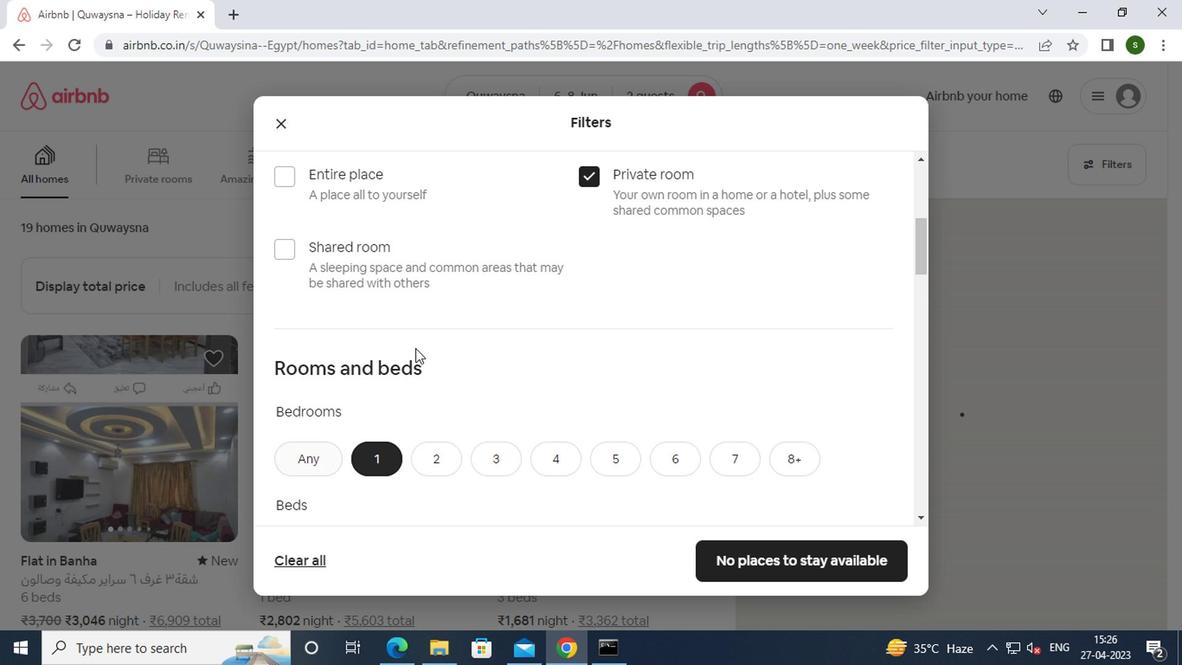 
Action: Mouse scrolled (412, 347) with delta (0, -1)
Screenshot: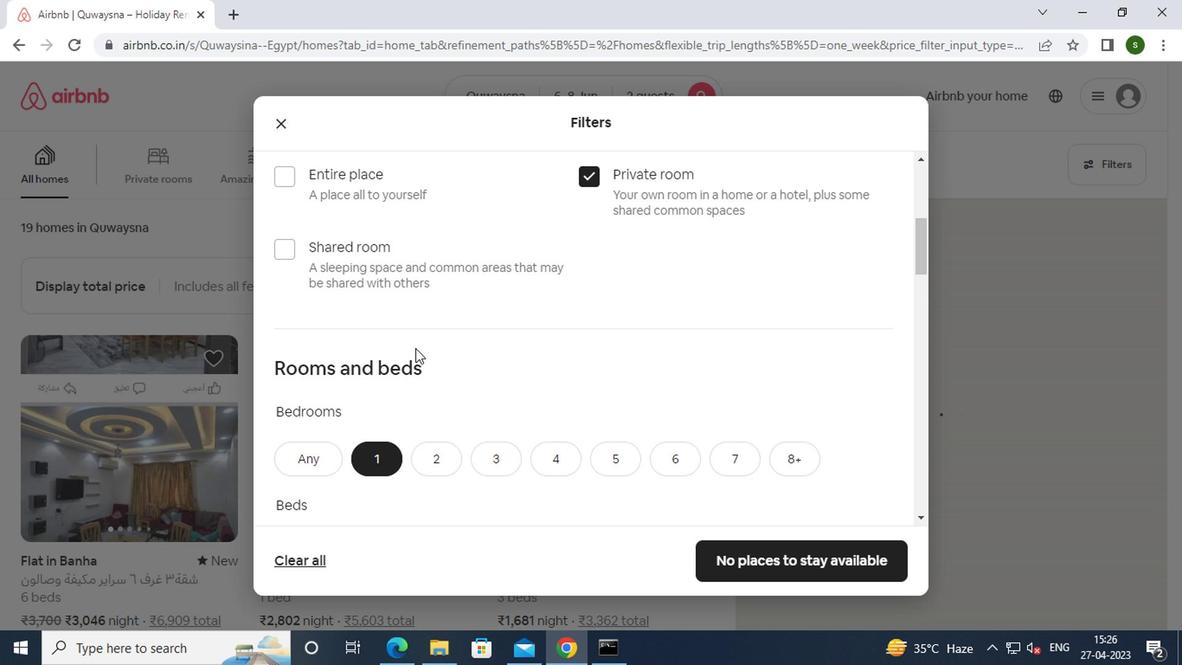 
Action: Mouse moved to (433, 288)
Screenshot: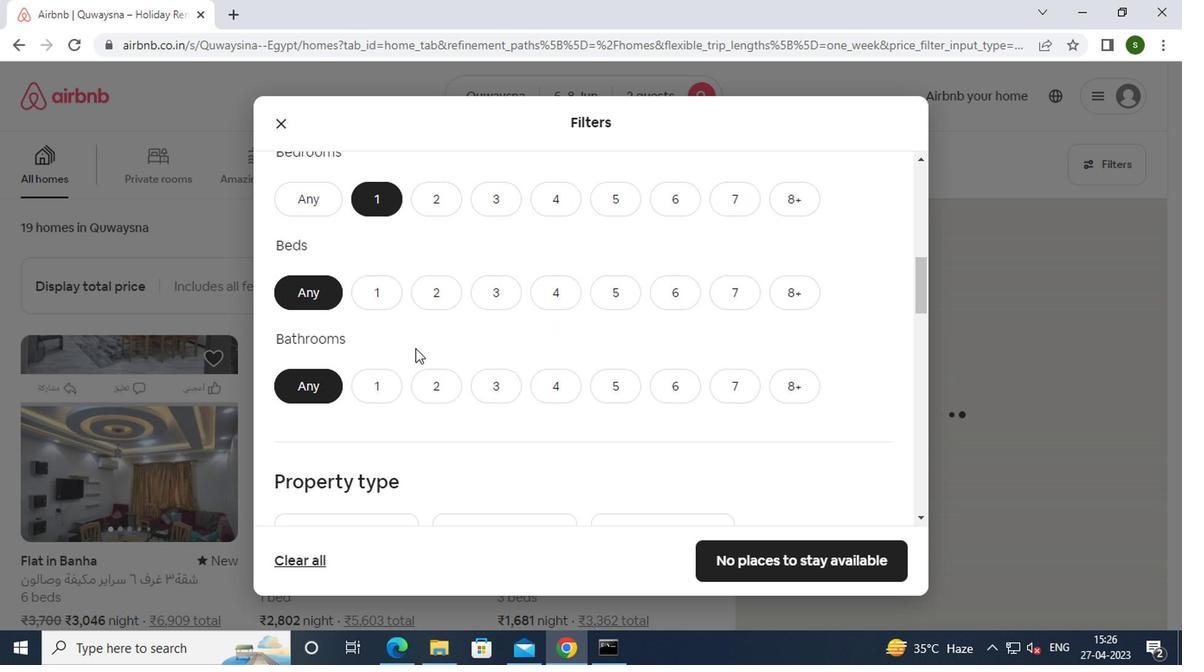 
Action: Mouse pressed left at (433, 288)
Screenshot: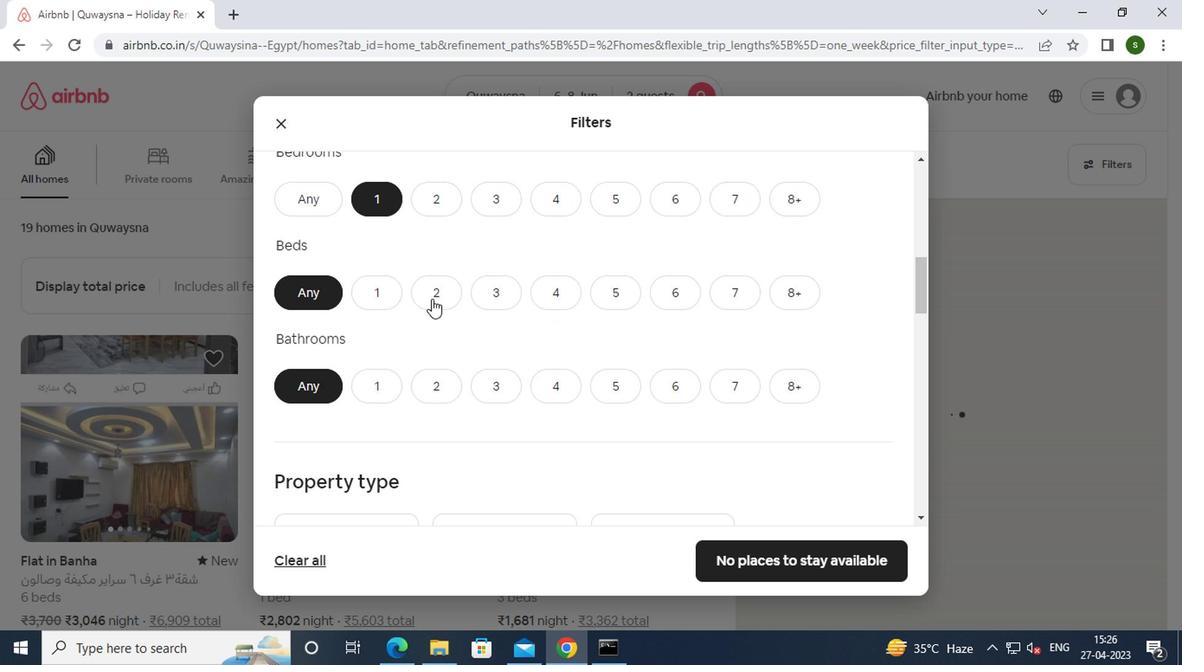 
Action: Mouse moved to (379, 390)
Screenshot: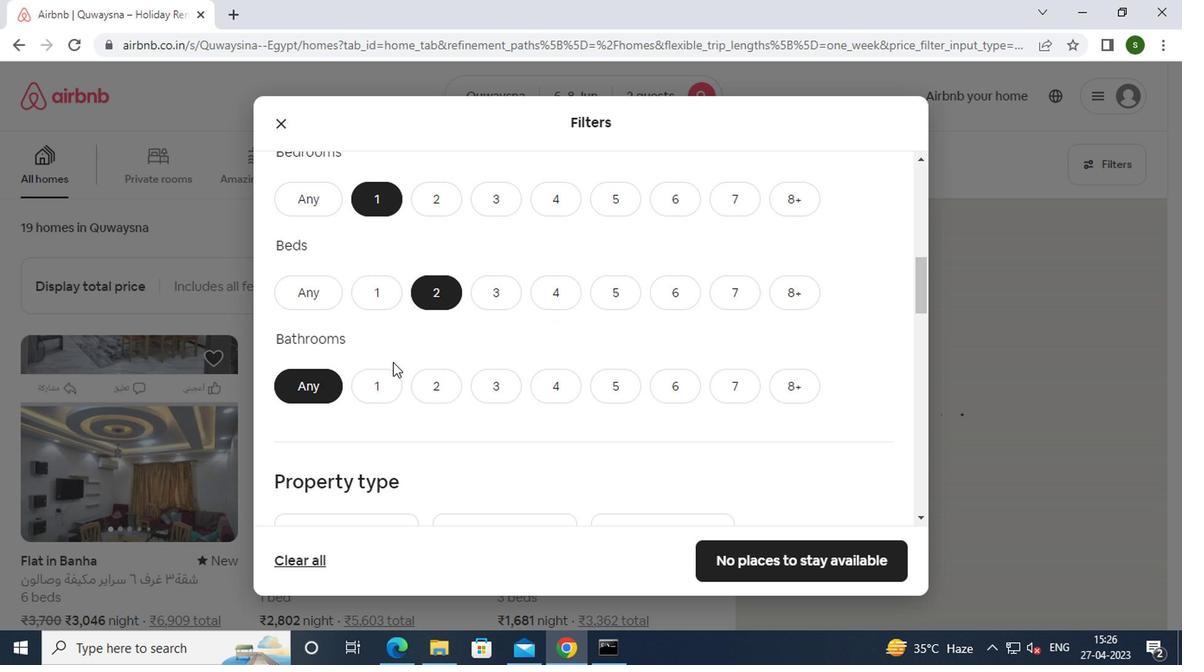 
Action: Mouse pressed left at (379, 390)
Screenshot: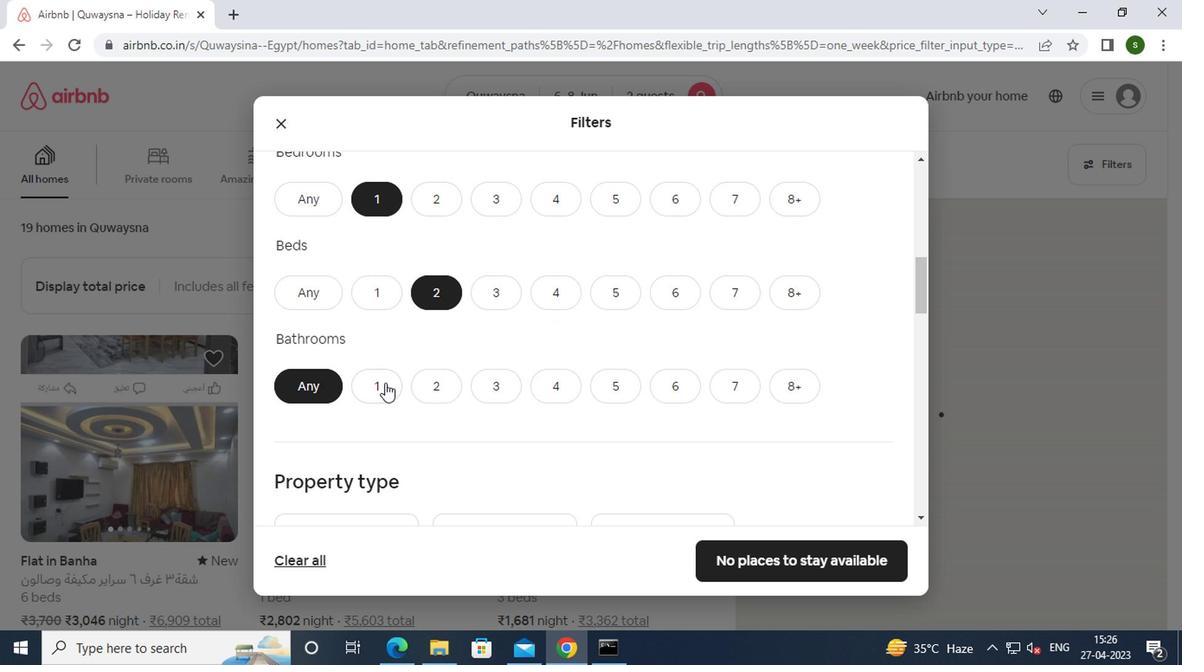 
Action: Mouse moved to (470, 329)
Screenshot: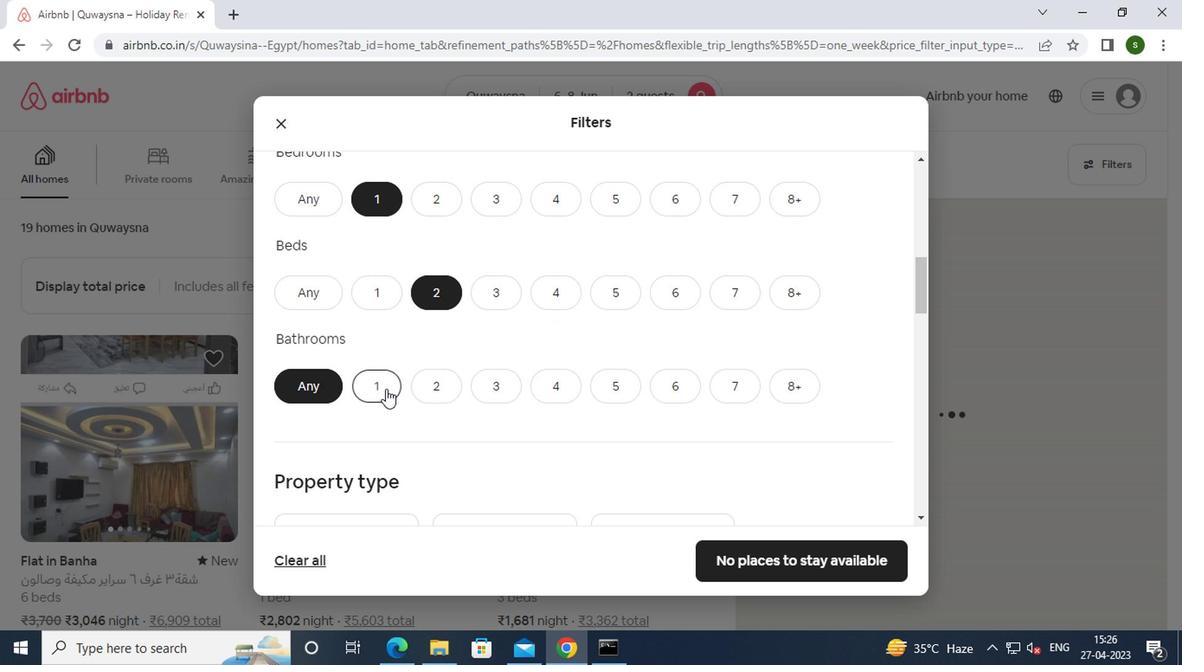 
Action: Mouse scrolled (470, 328) with delta (0, -1)
Screenshot: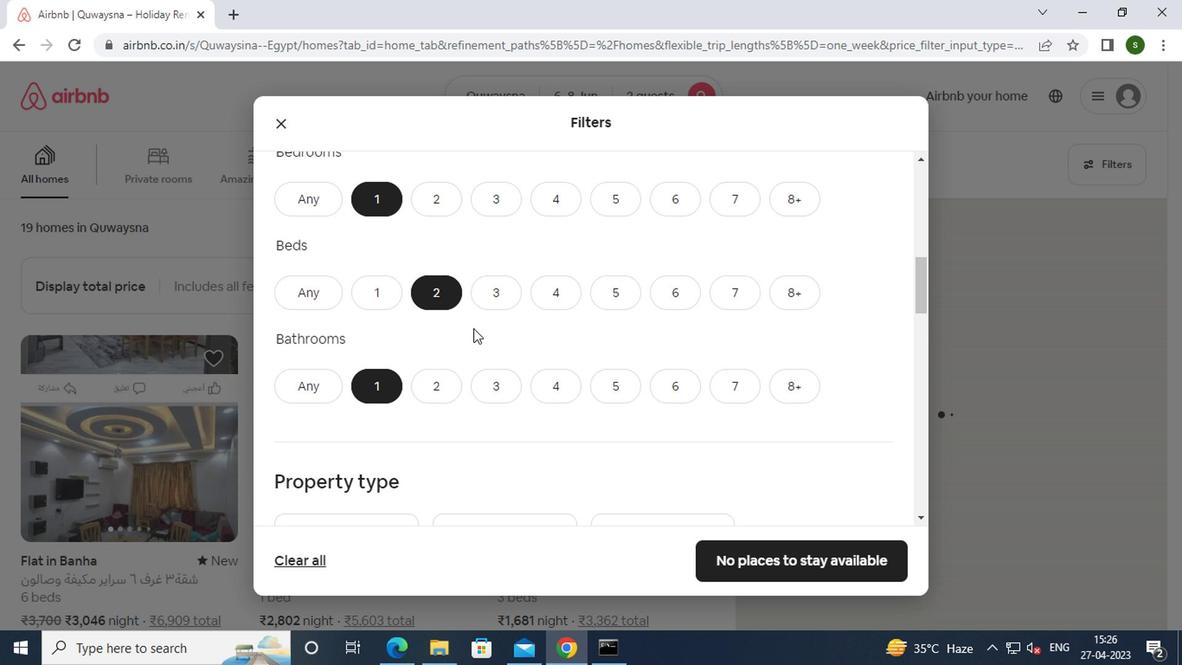 
Action: Mouse scrolled (470, 328) with delta (0, -1)
Screenshot: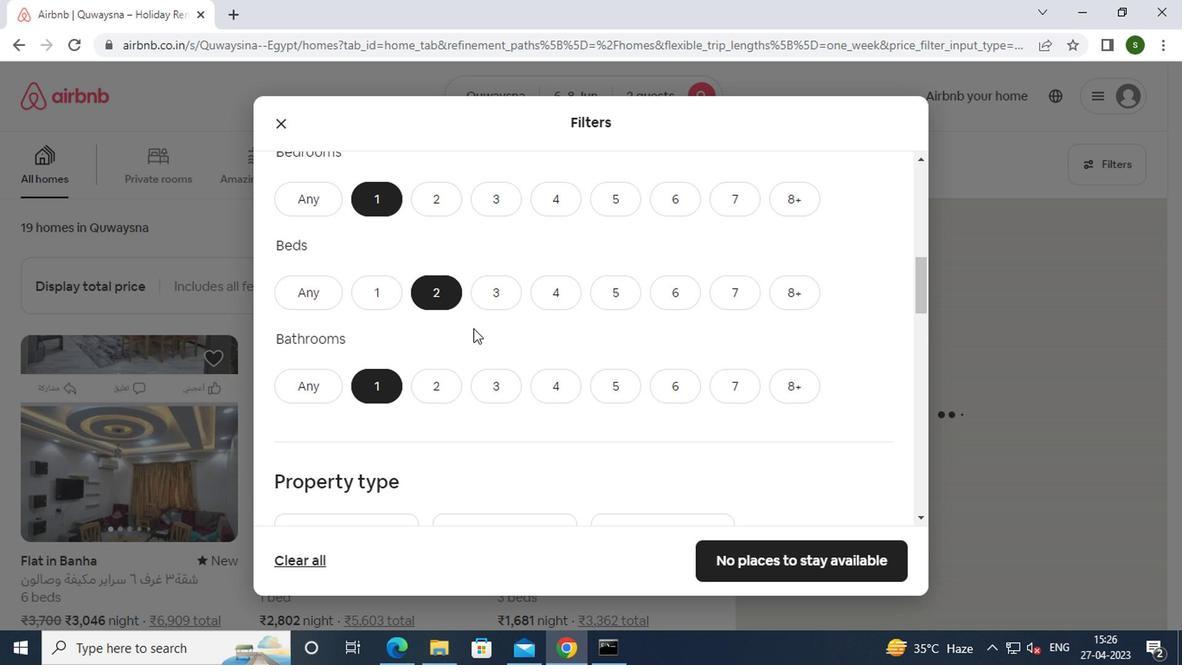 
Action: Mouse scrolled (470, 328) with delta (0, -1)
Screenshot: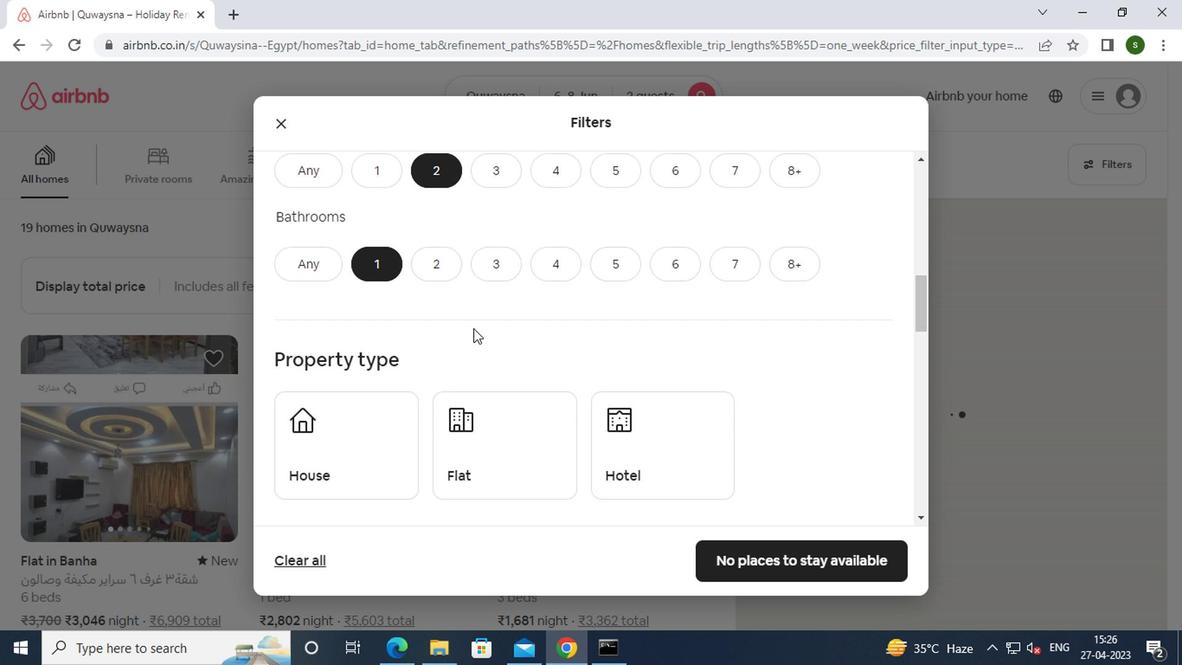 
Action: Mouse moved to (392, 306)
Screenshot: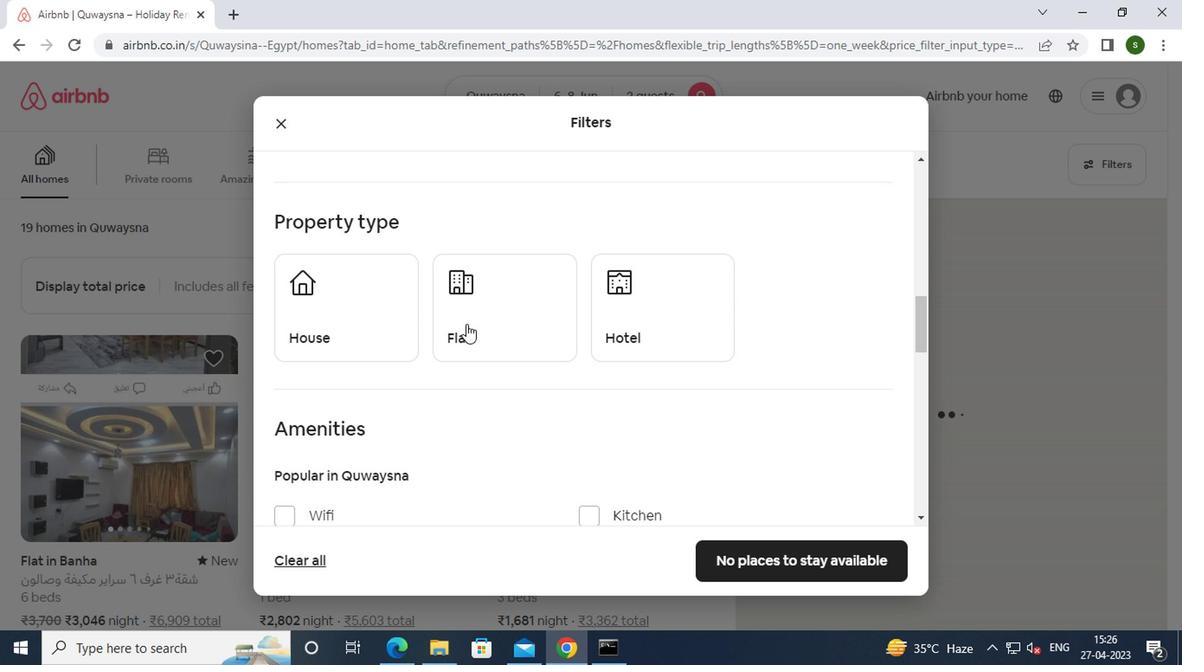 
Action: Mouse pressed left at (392, 306)
Screenshot: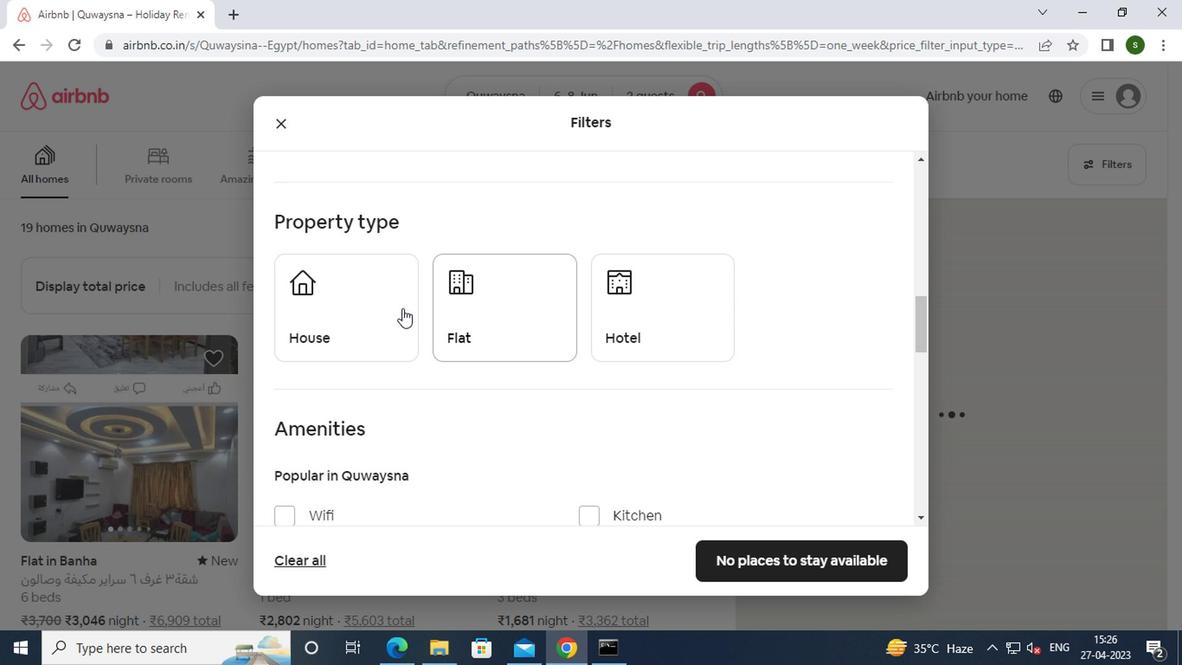 
Action: Mouse moved to (537, 328)
Screenshot: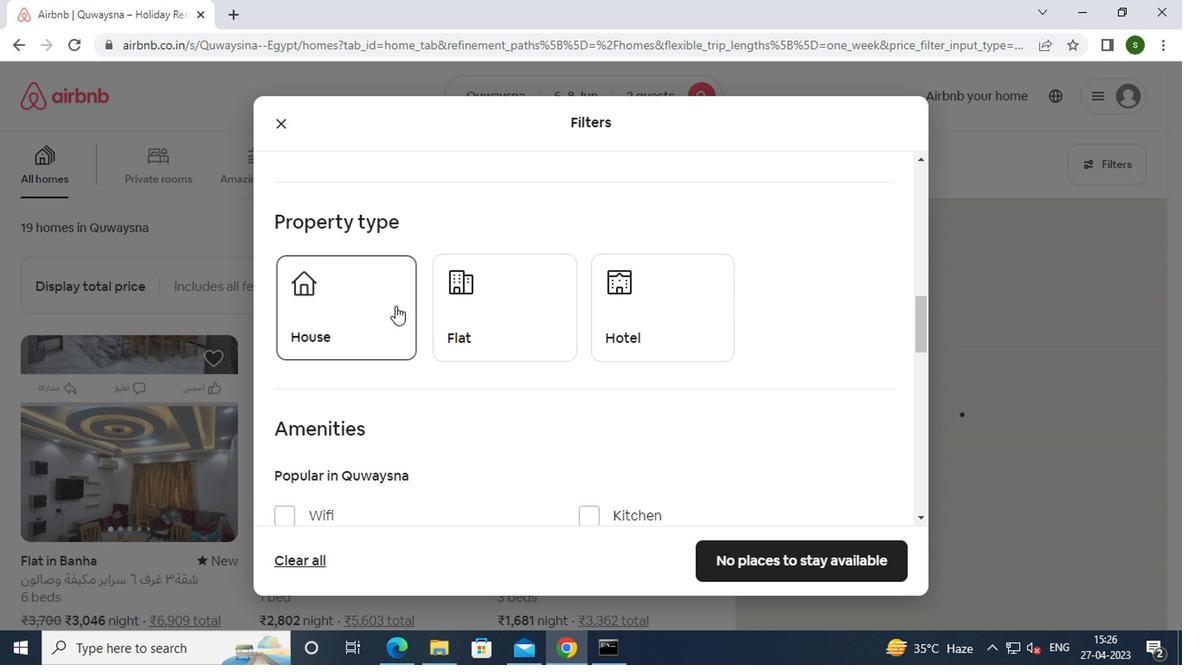 
Action: Mouse pressed left at (537, 328)
Screenshot: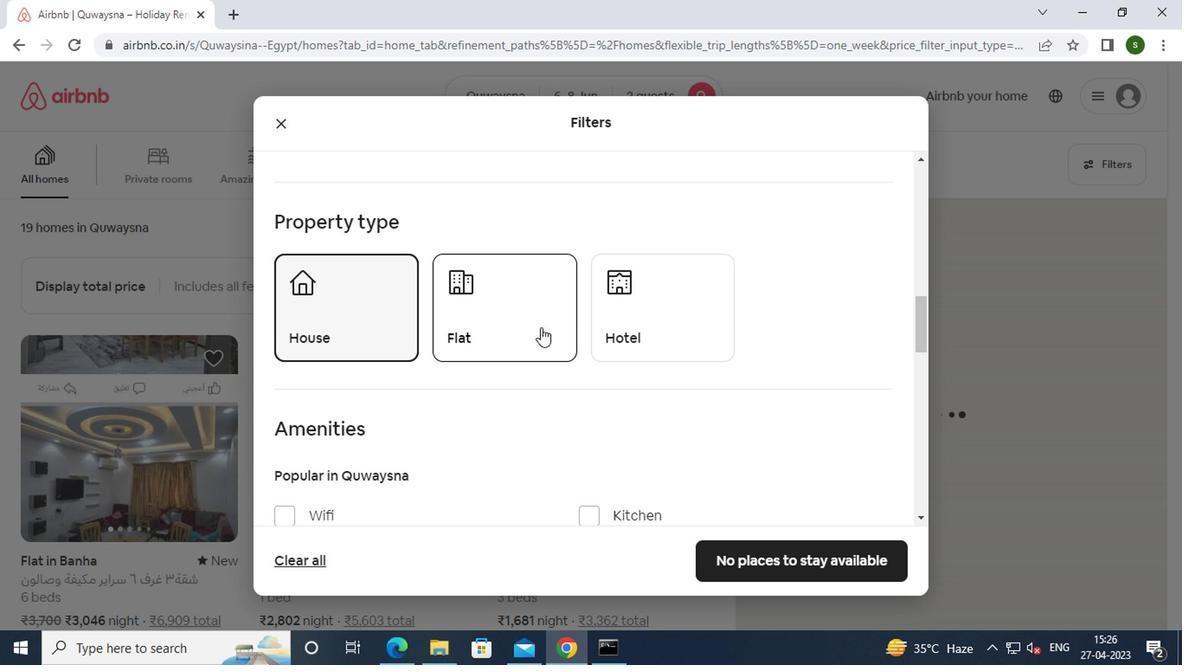 
Action: Mouse moved to (636, 296)
Screenshot: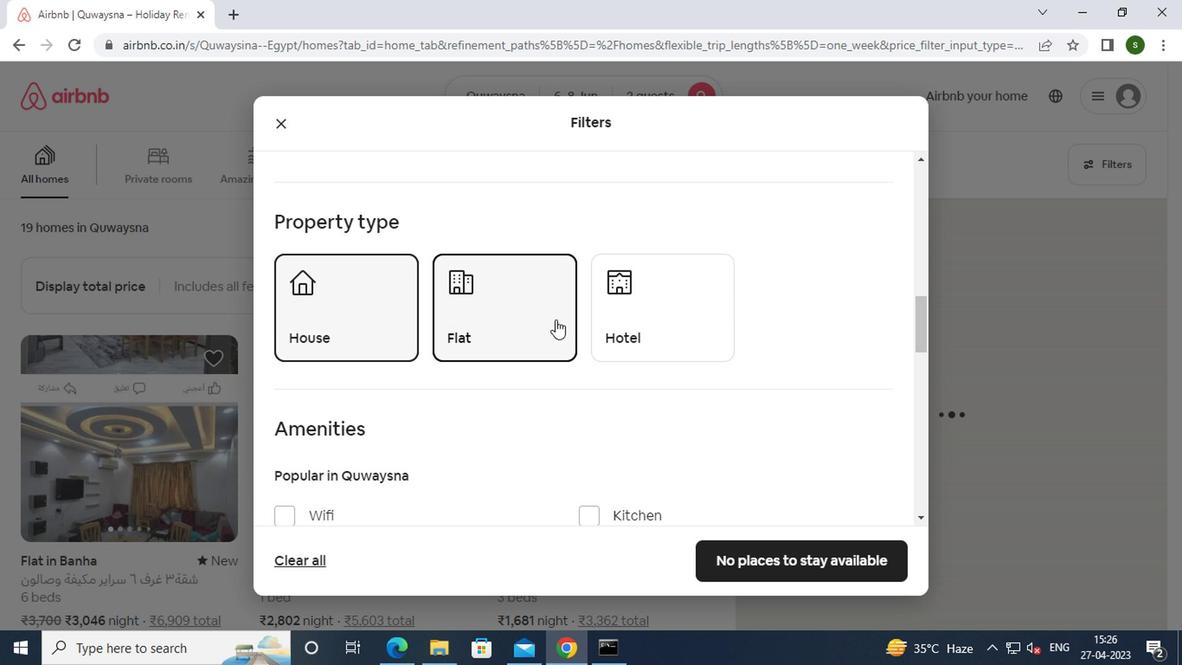 
Action: Mouse scrolled (636, 295) with delta (0, 0)
Screenshot: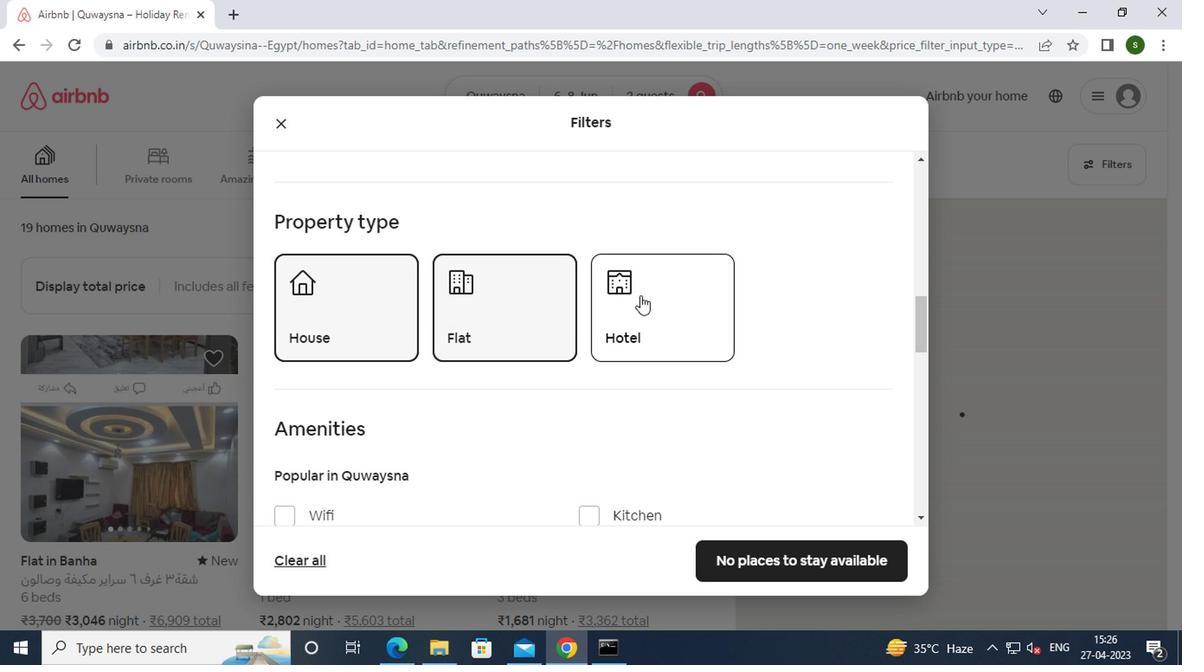 
Action: Mouse scrolled (636, 295) with delta (0, 0)
Screenshot: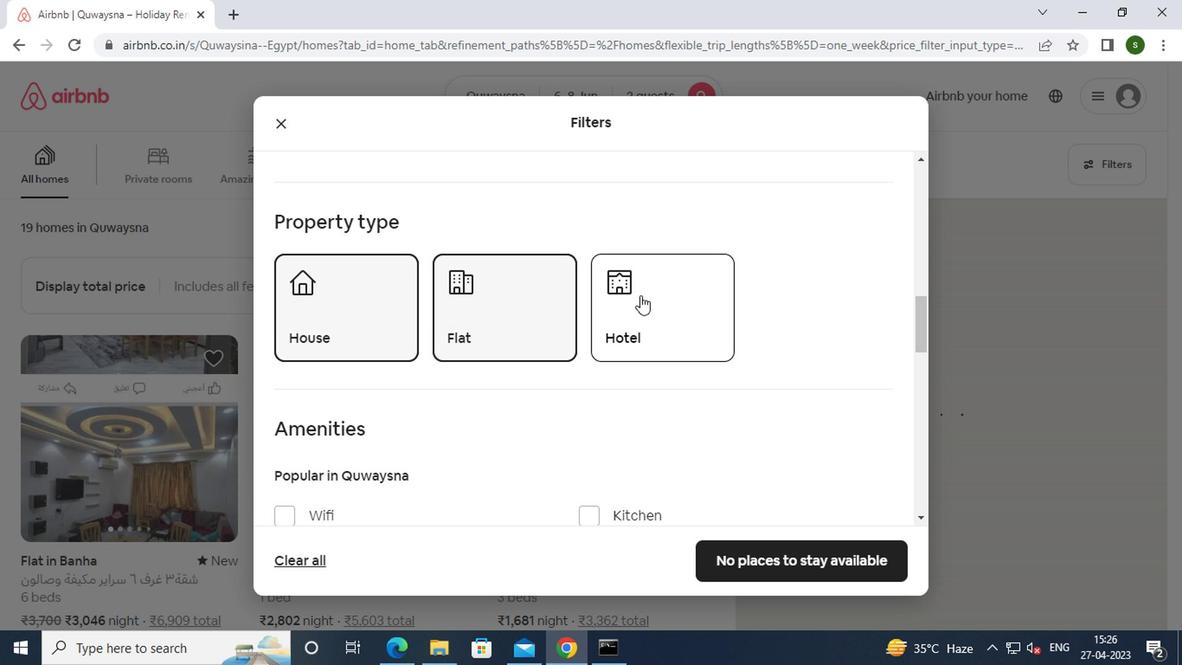 
Action: Mouse scrolled (636, 295) with delta (0, 0)
Screenshot: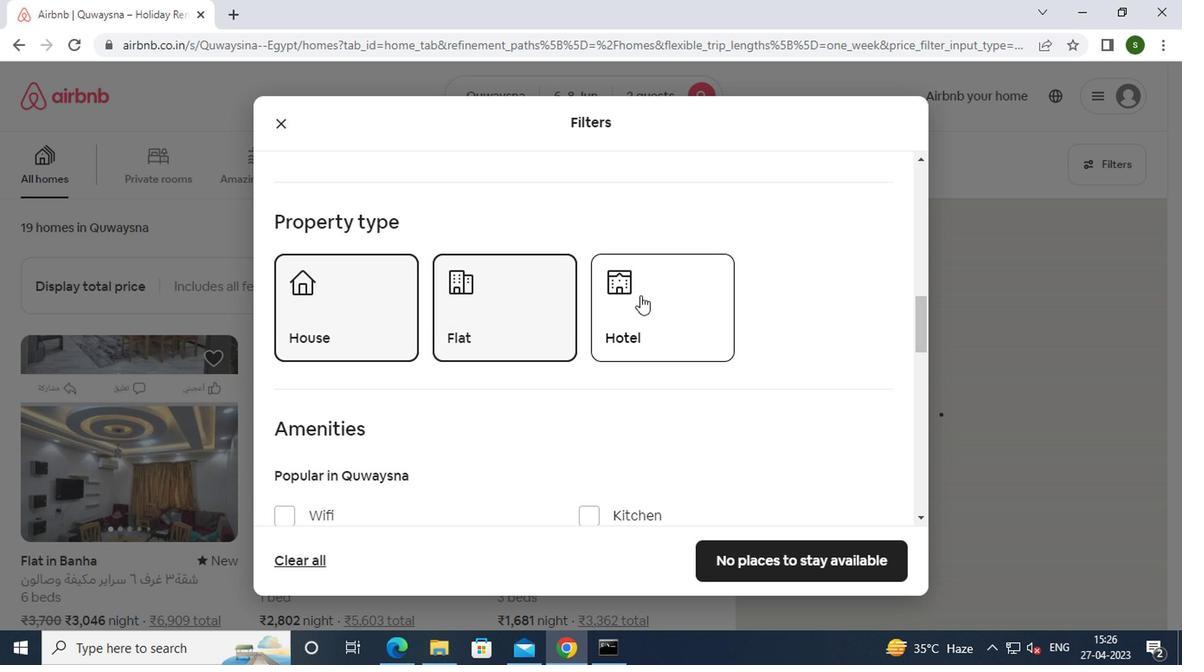 
Action: Mouse scrolled (636, 295) with delta (0, 0)
Screenshot: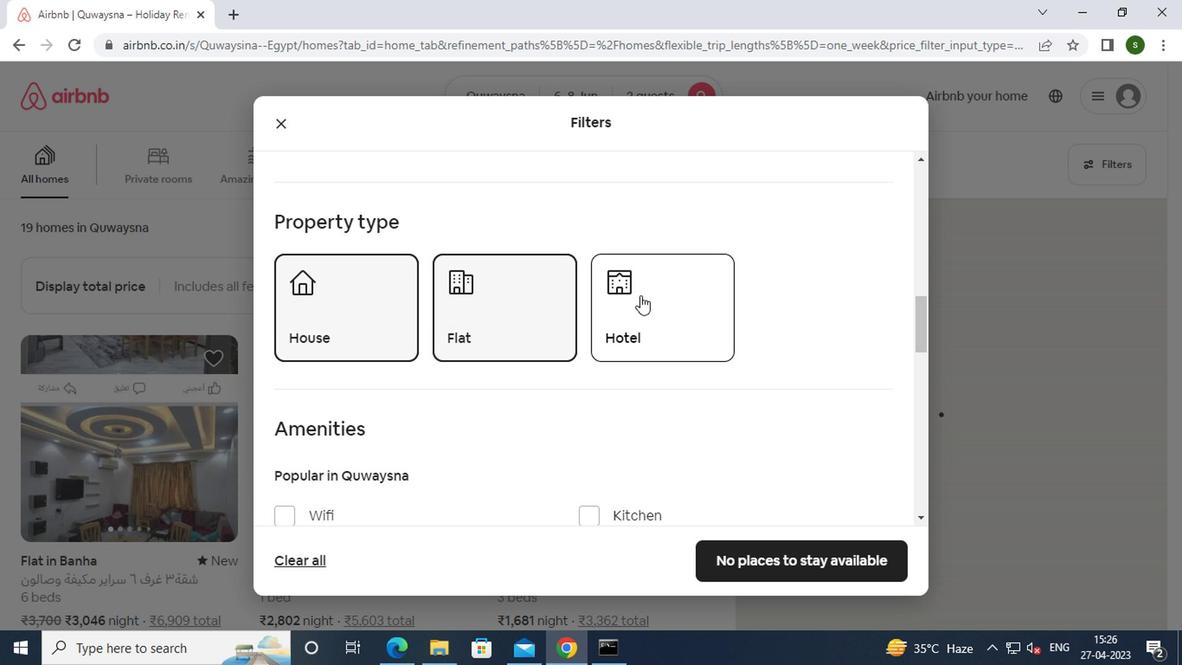 
Action: Mouse scrolled (636, 295) with delta (0, 0)
Screenshot: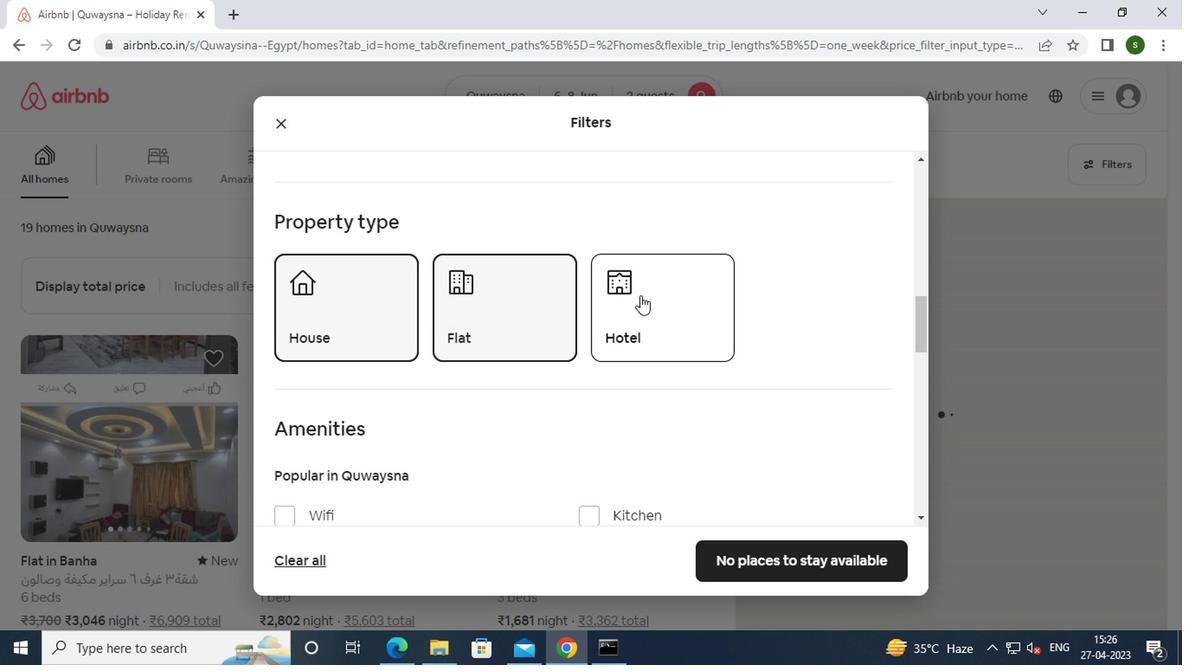 
Action: Mouse scrolled (636, 295) with delta (0, 0)
Screenshot: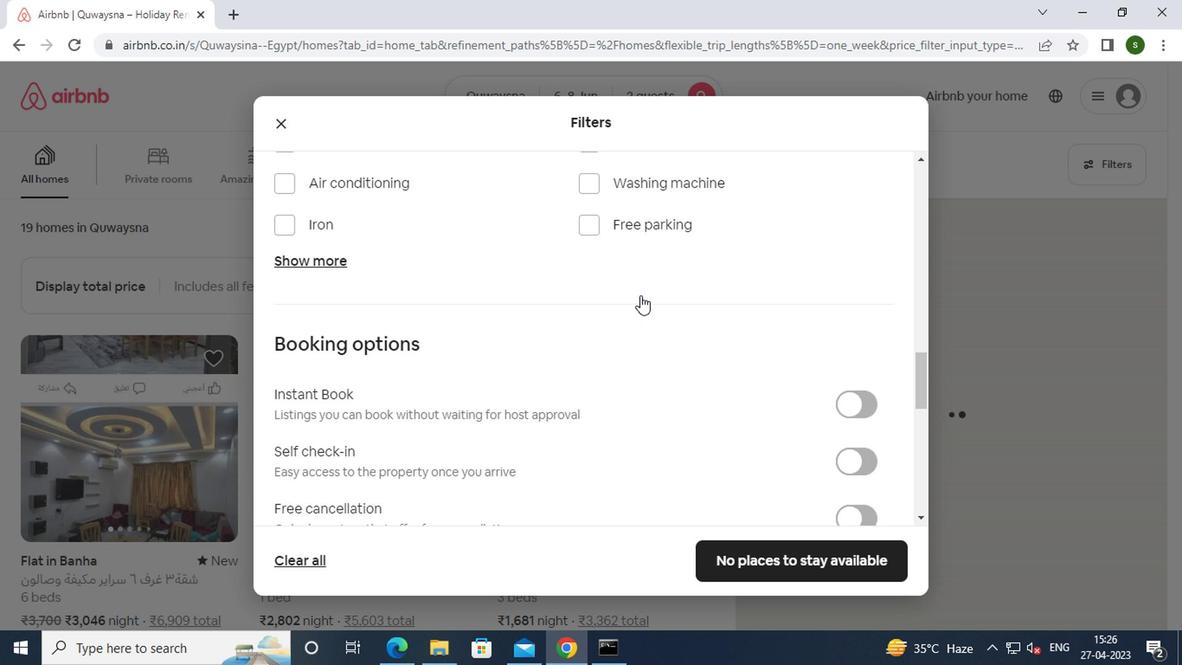 
Action: Mouse scrolled (636, 295) with delta (0, 0)
Screenshot: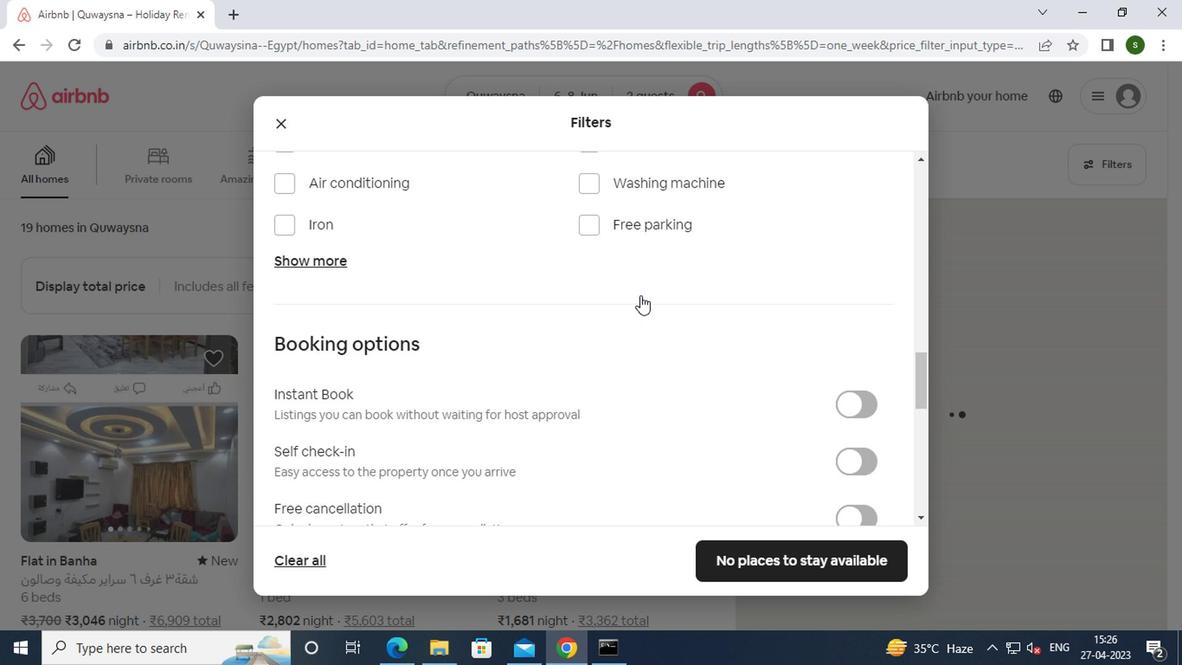 
Action: Mouse moved to (841, 229)
Screenshot: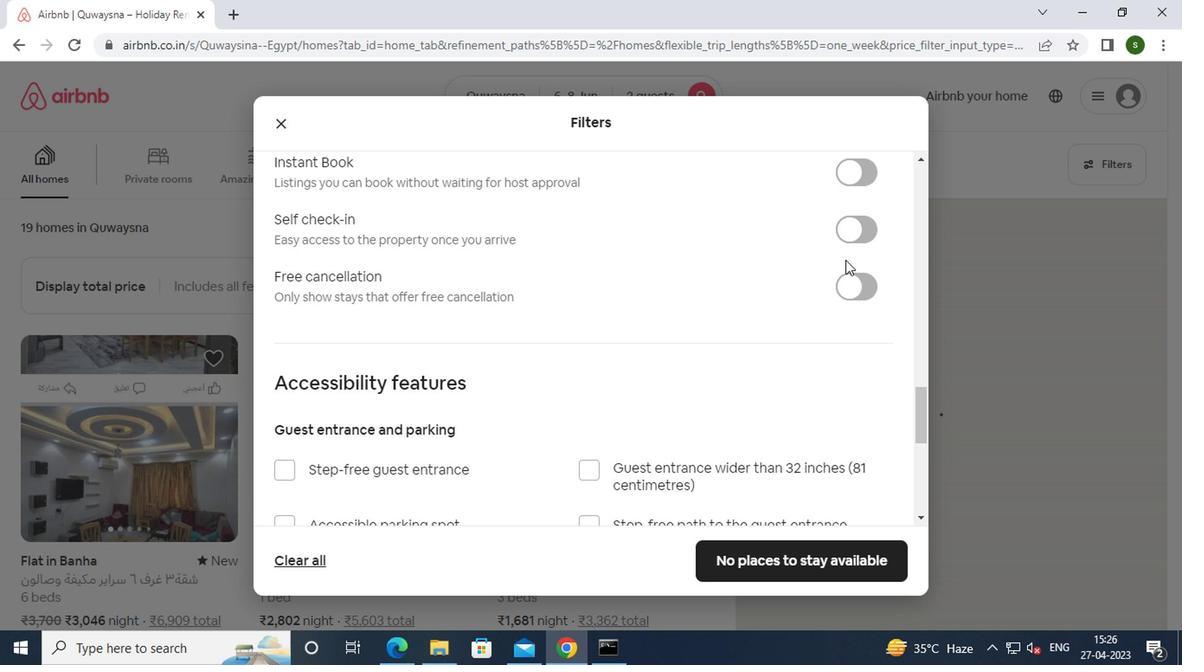 
Action: Mouse pressed left at (841, 229)
Screenshot: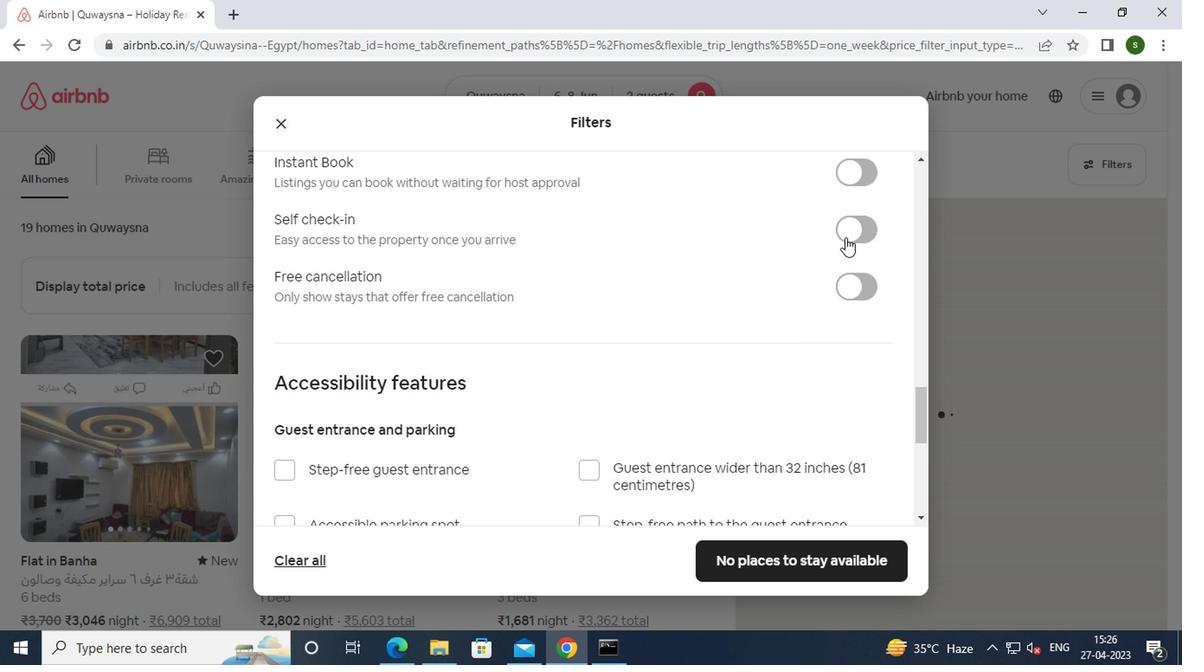 
Action: Mouse moved to (522, 357)
Screenshot: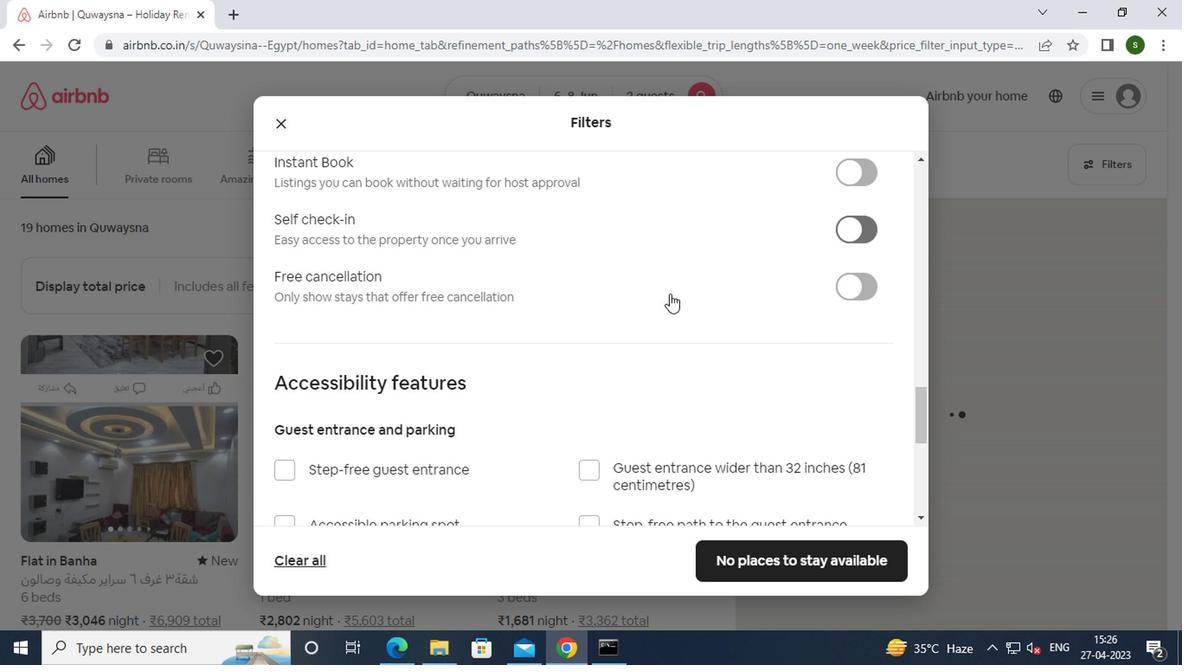 
Action: Mouse scrolled (522, 356) with delta (0, -1)
Screenshot: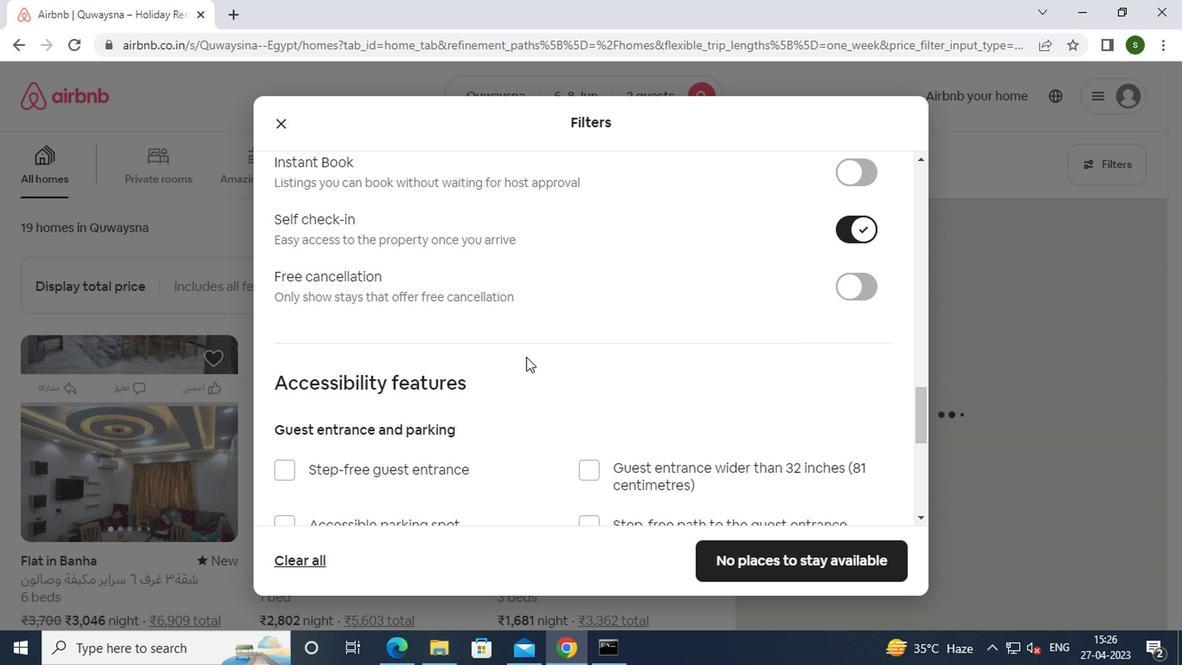 
Action: Mouse scrolled (522, 356) with delta (0, -1)
Screenshot: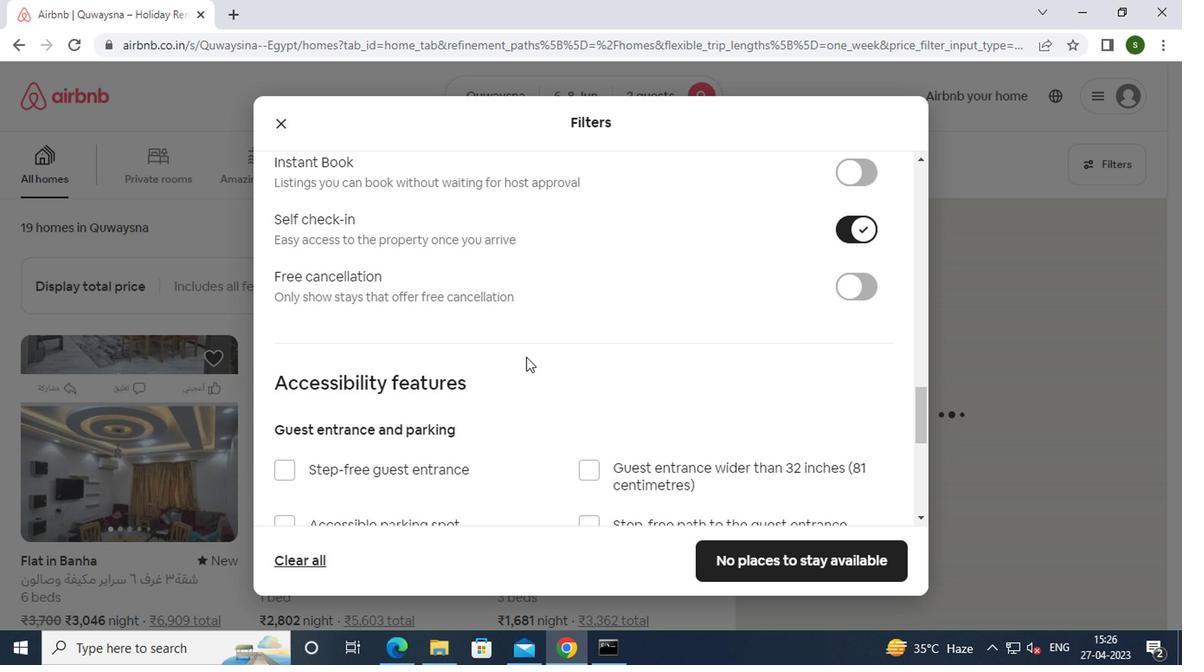 
Action: Mouse scrolled (522, 356) with delta (0, -1)
Screenshot: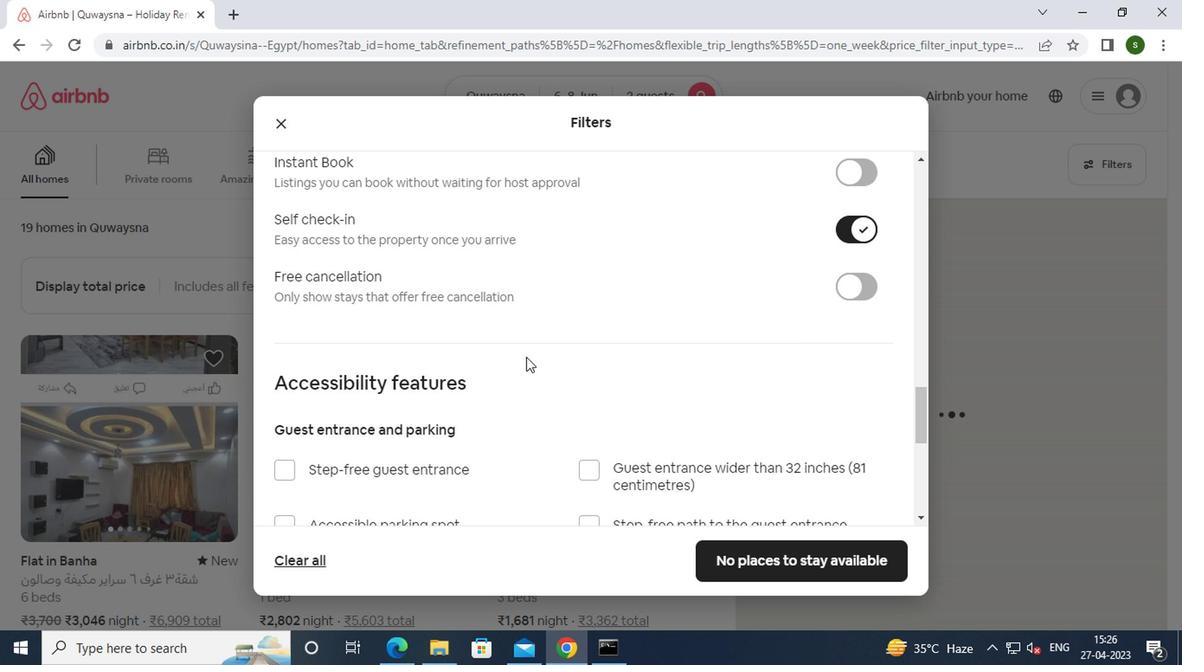 
Action: Mouse scrolled (522, 356) with delta (0, -1)
Screenshot: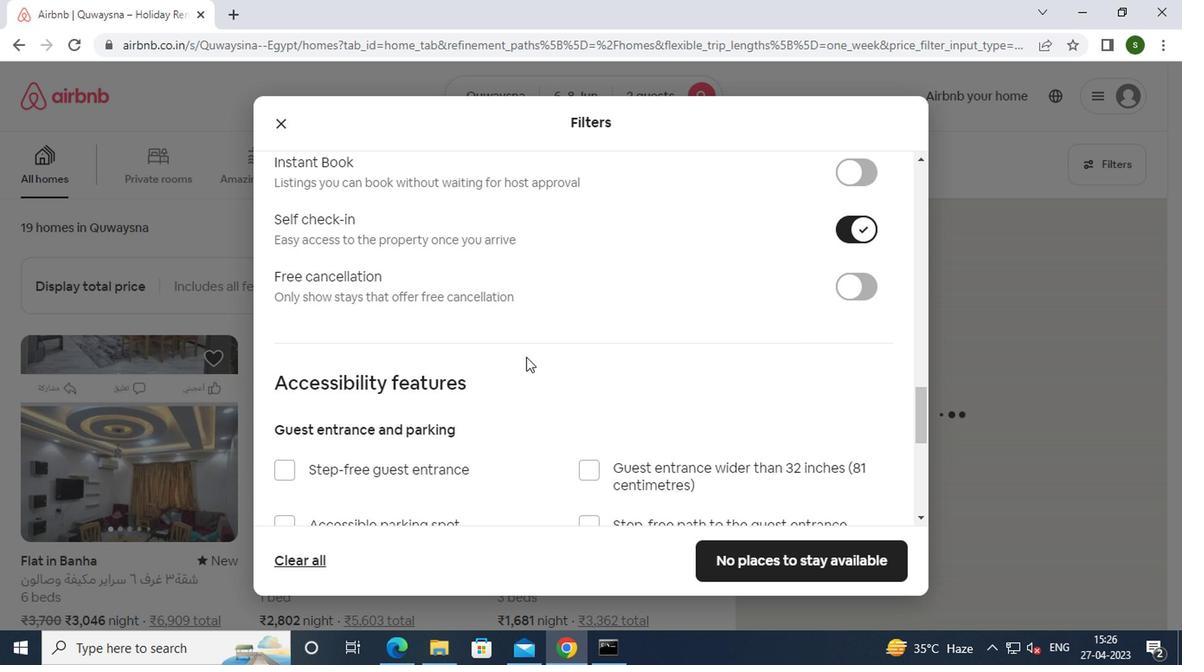 
Action: Mouse scrolled (522, 356) with delta (0, -1)
Screenshot: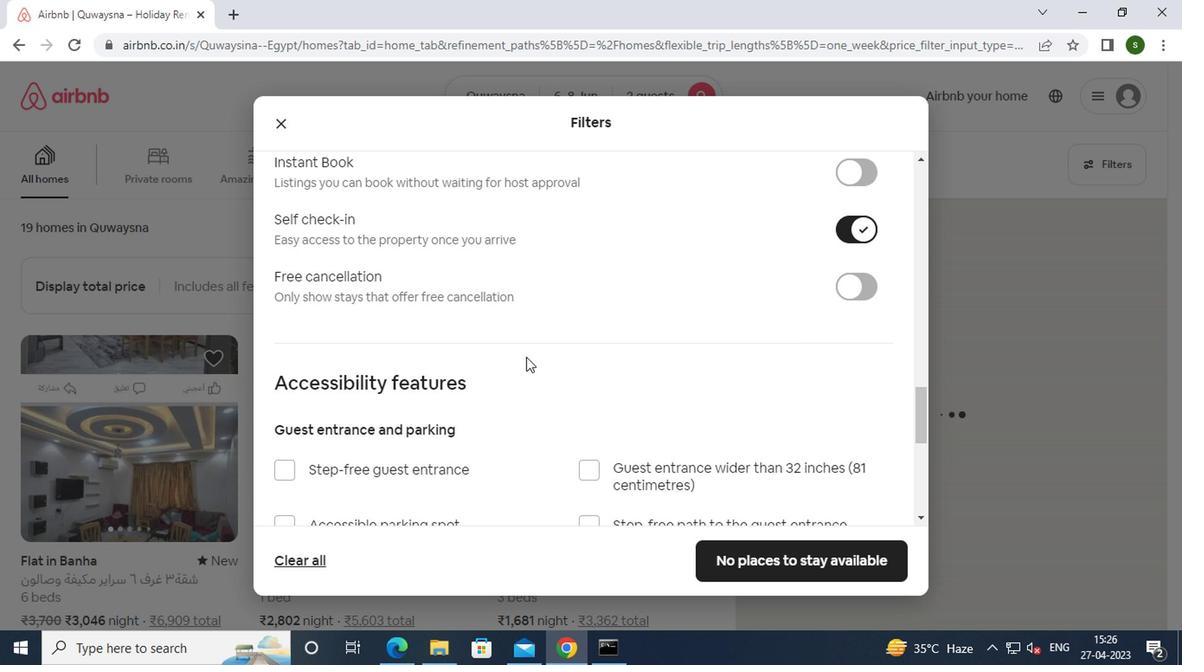 
Action: Mouse scrolled (522, 356) with delta (0, -1)
Screenshot: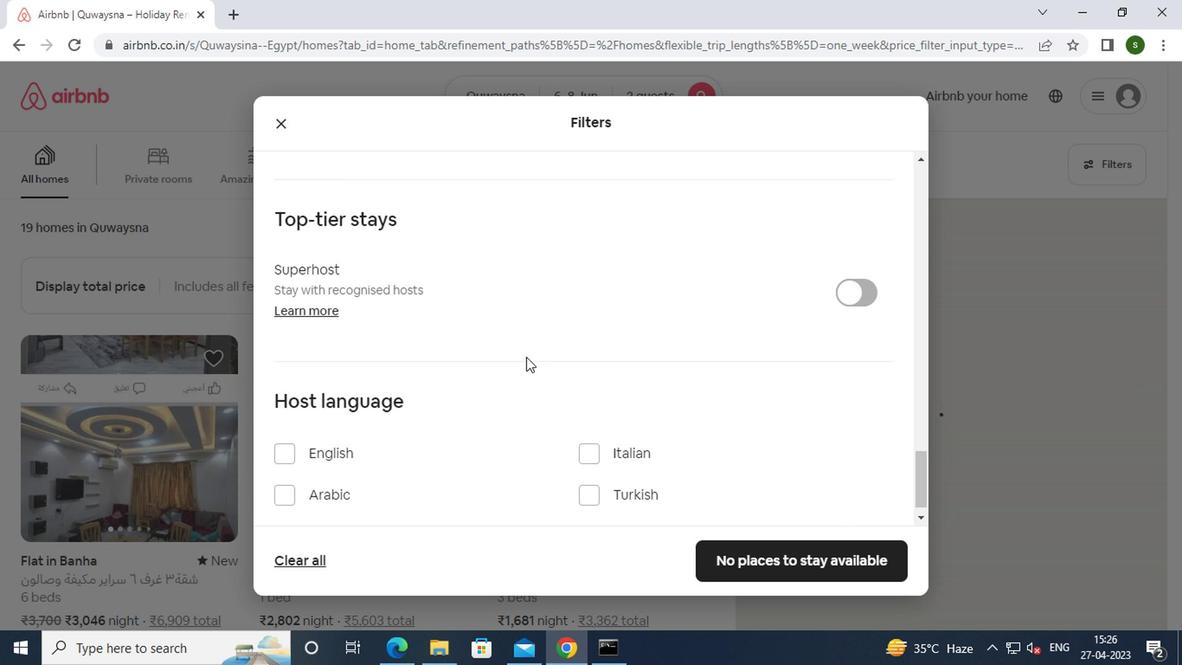 
Action: Mouse scrolled (522, 356) with delta (0, -1)
Screenshot: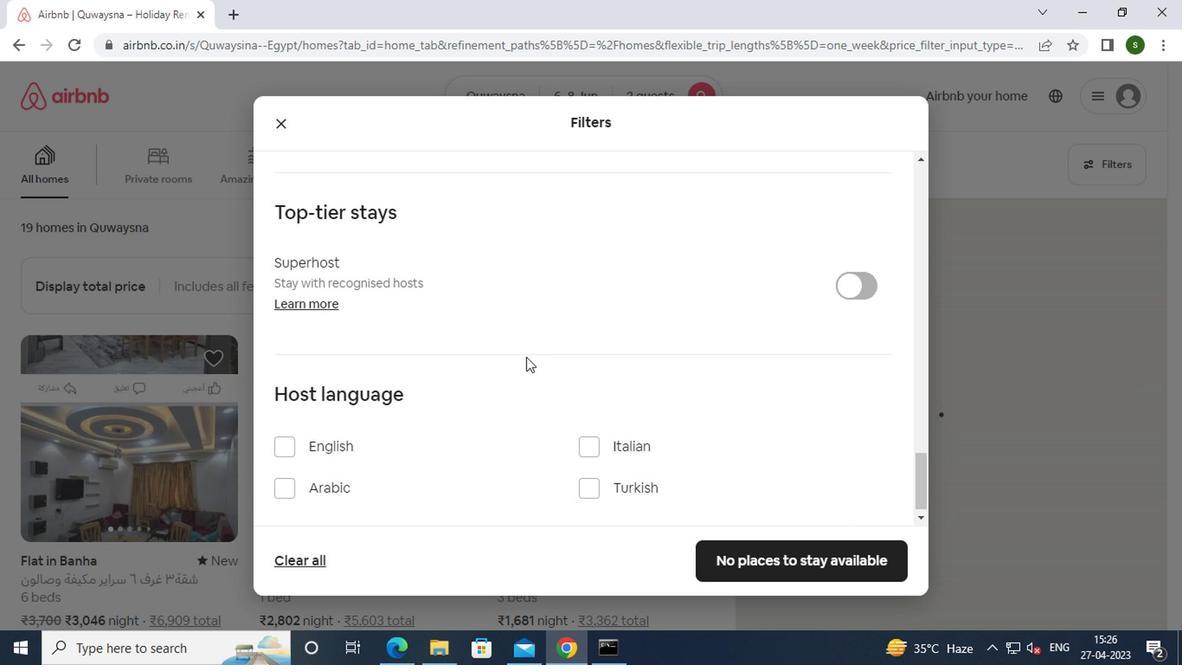 
Action: Mouse scrolled (522, 356) with delta (0, -1)
Screenshot: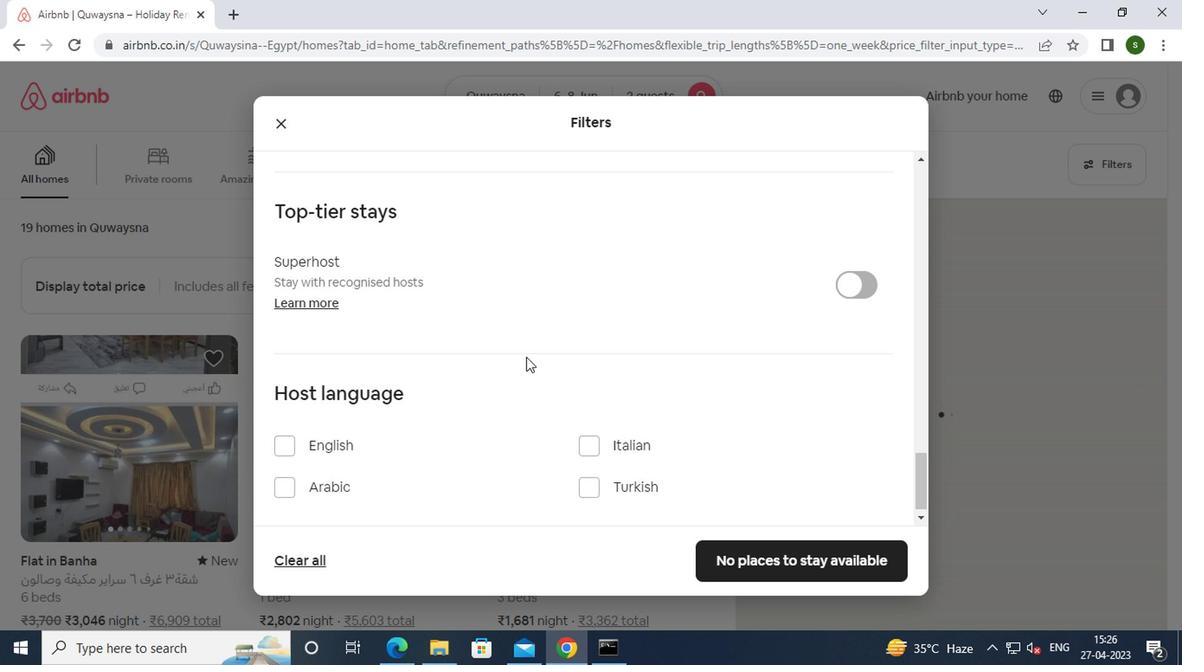 
Action: Mouse scrolled (522, 356) with delta (0, -1)
Screenshot: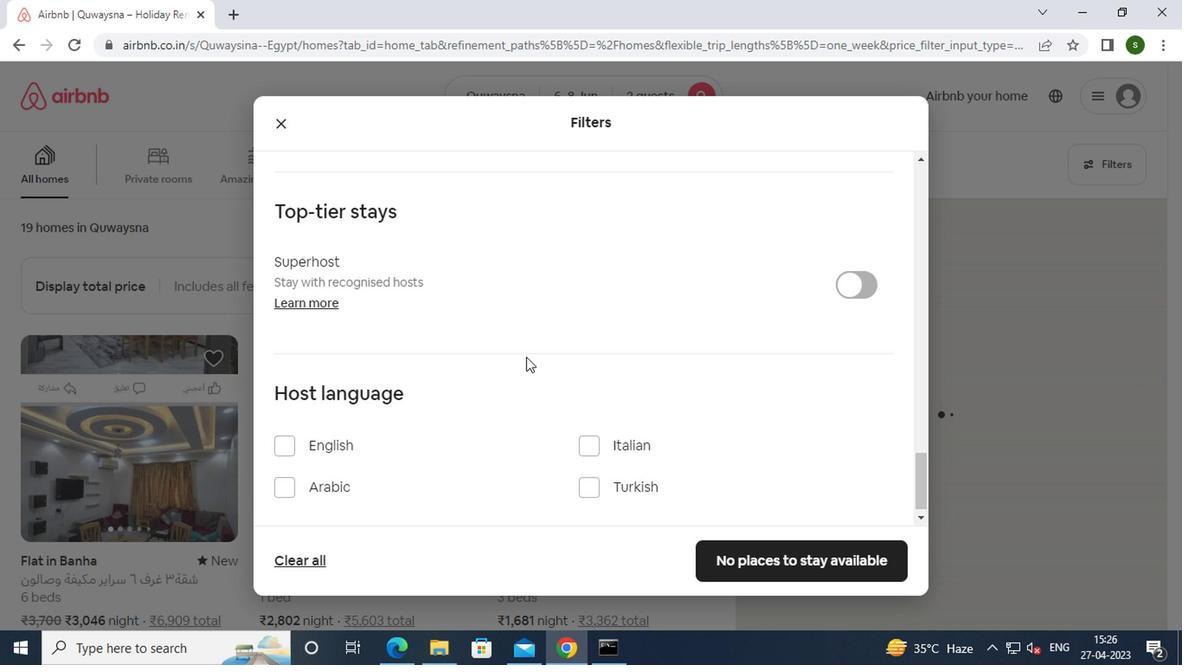 
Action: Mouse moved to (296, 443)
Screenshot: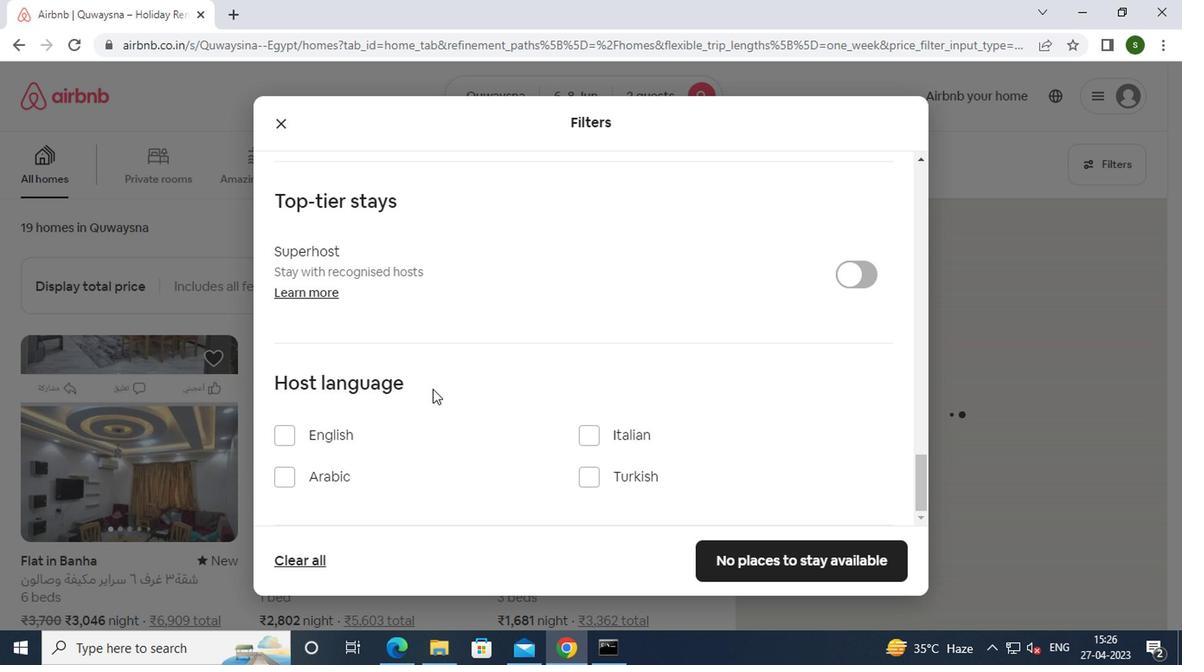 
Action: Mouse pressed left at (296, 443)
Screenshot: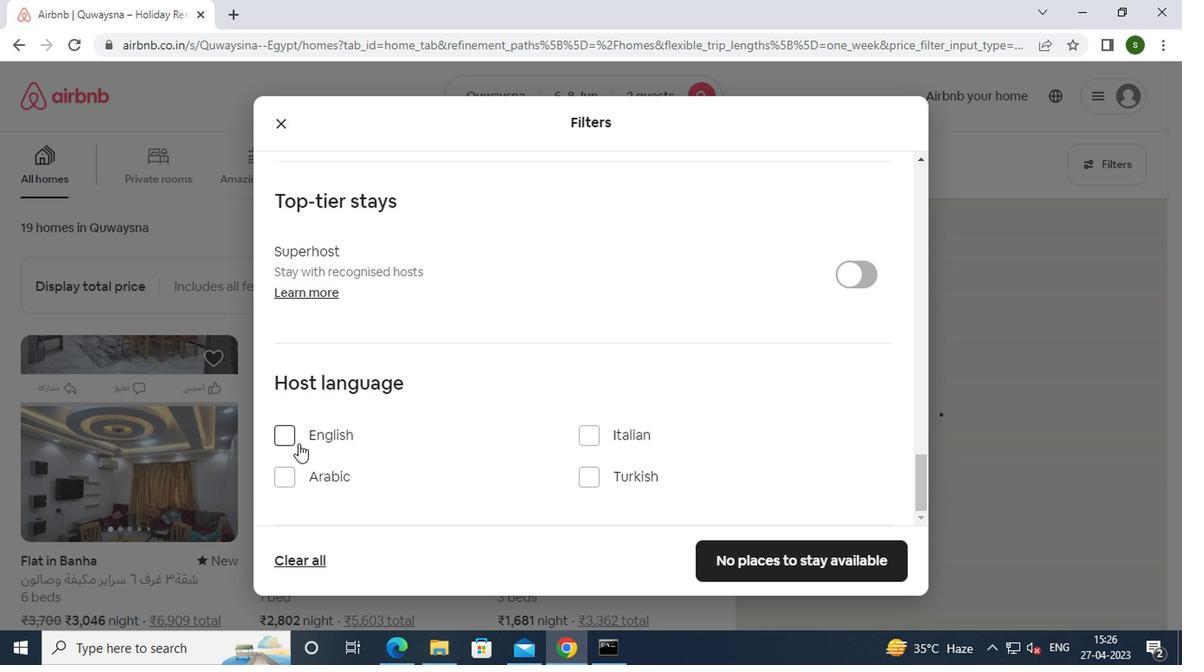 
Action: Mouse moved to (738, 557)
Screenshot: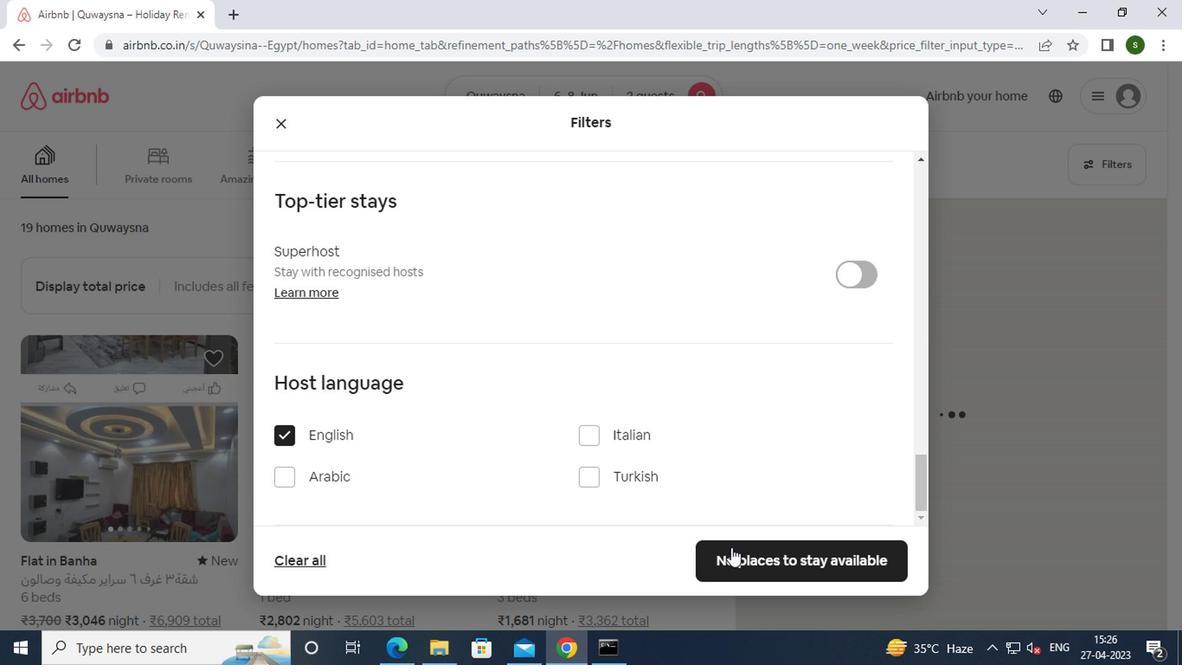 
Action: Mouse pressed left at (738, 557)
Screenshot: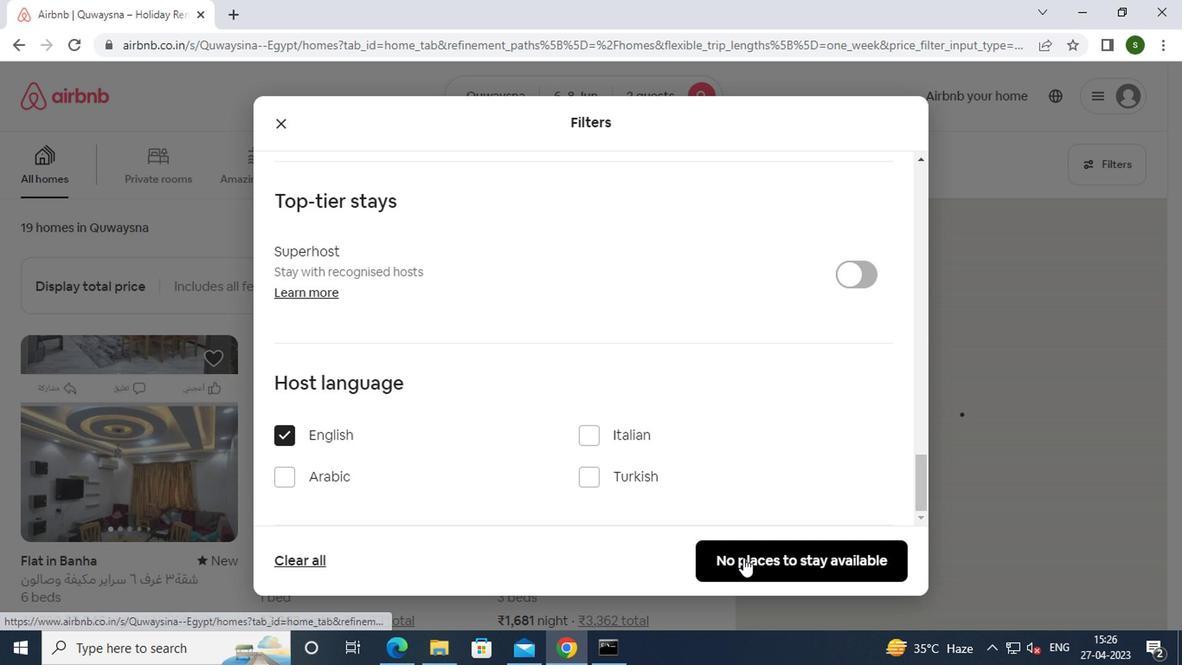 
